 Task: Look for space in Jorhāt, India from 9th June, 2023 to 16th June, 2023 for 2 adults in price range Rs.8000 to Rs.16000. Place can be entire place with 2 bedrooms having 2 beds and 1 bathroom. Property type can be house, flat, guest house. Booking option can be shelf check-in. Required host language is English.
Action: Mouse moved to (418, 102)
Screenshot: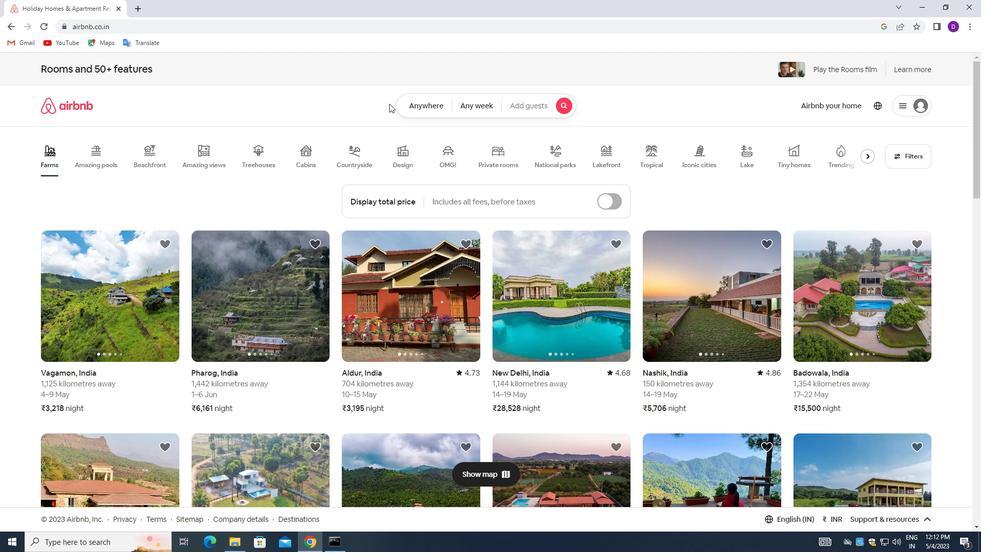 
Action: Mouse pressed left at (418, 102)
Screenshot: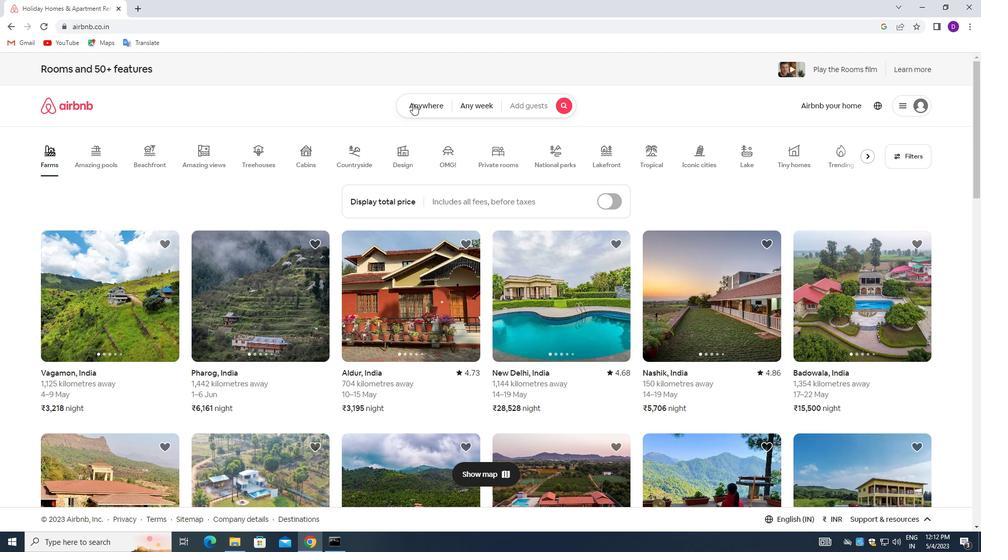 
Action: Mouse moved to (334, 147)
Screenshot: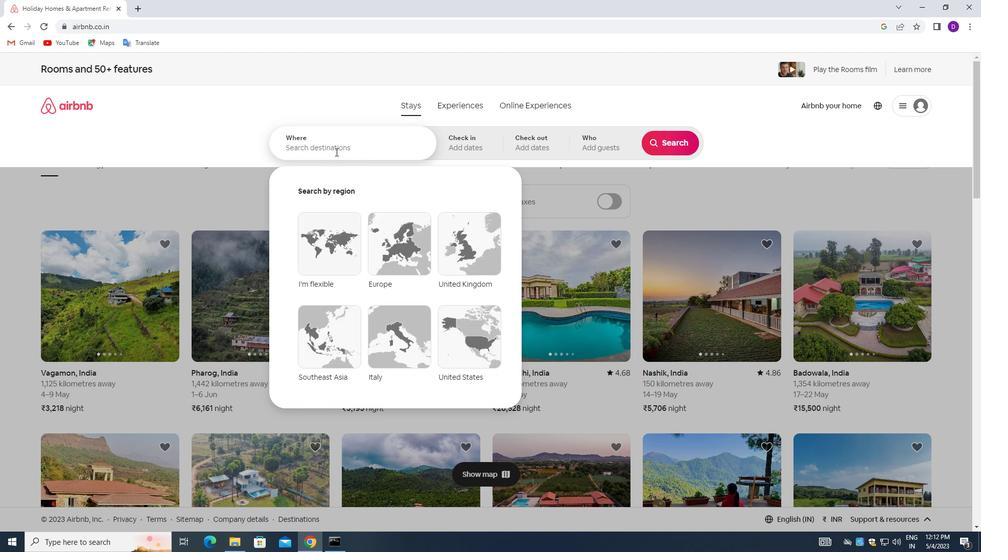
Action: Mouse pressed left at (334, 147)
Screenshot: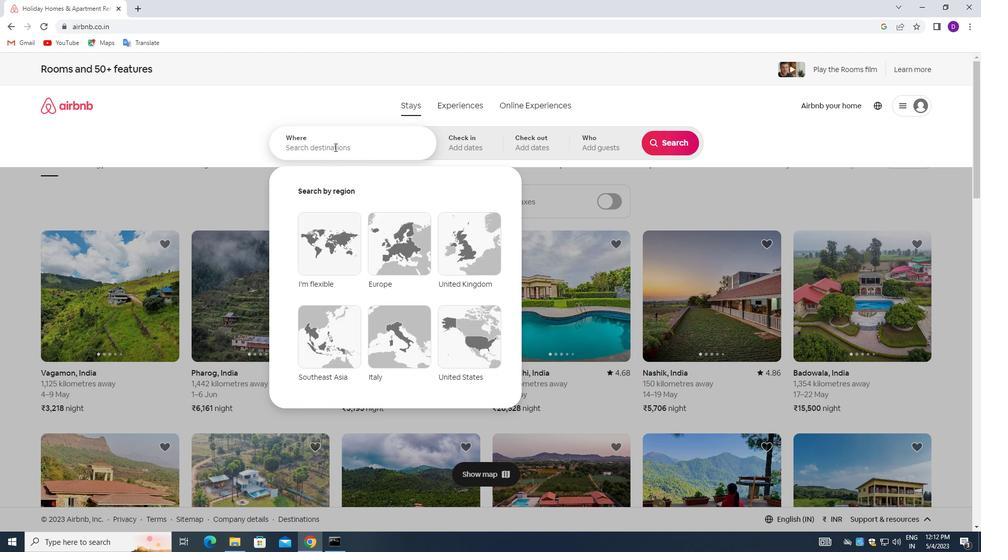 
Action: Mouse moved to (127, 109)
Screenshot: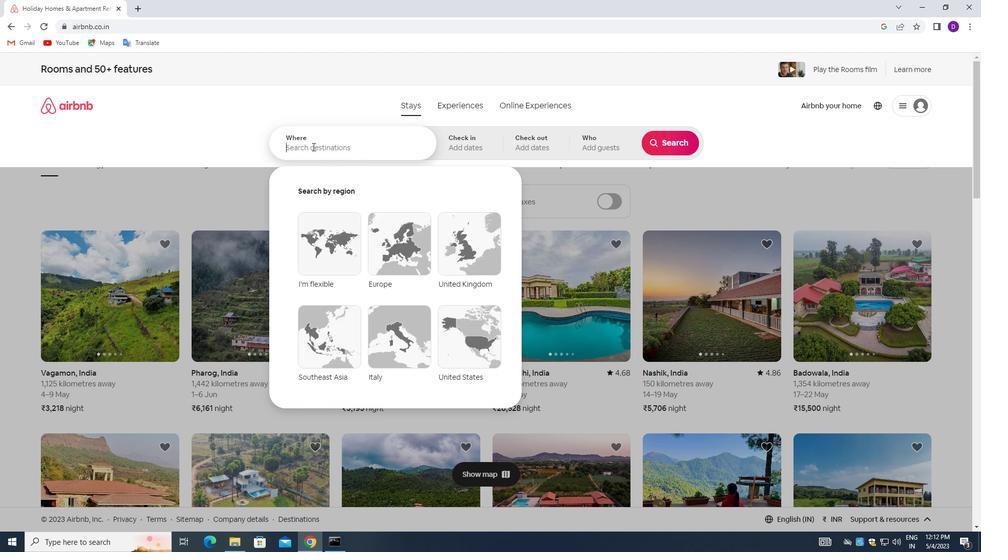 
Action: Key pressed <Key.shift>JORHAT,<Key.space><Key.shift>INDIA<Key.enter>
Screenshot: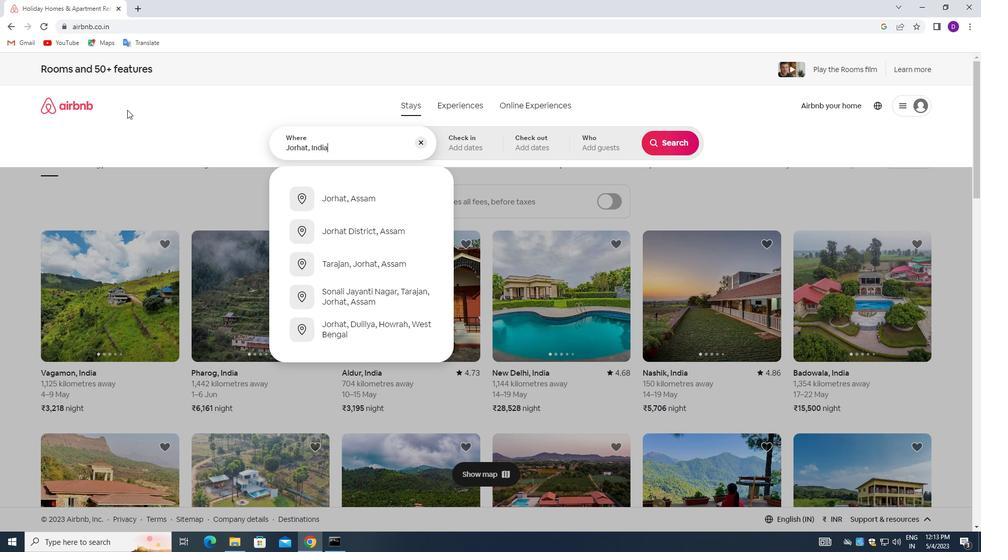 
Action: Mouse moved to (637, 289)
Screenshot: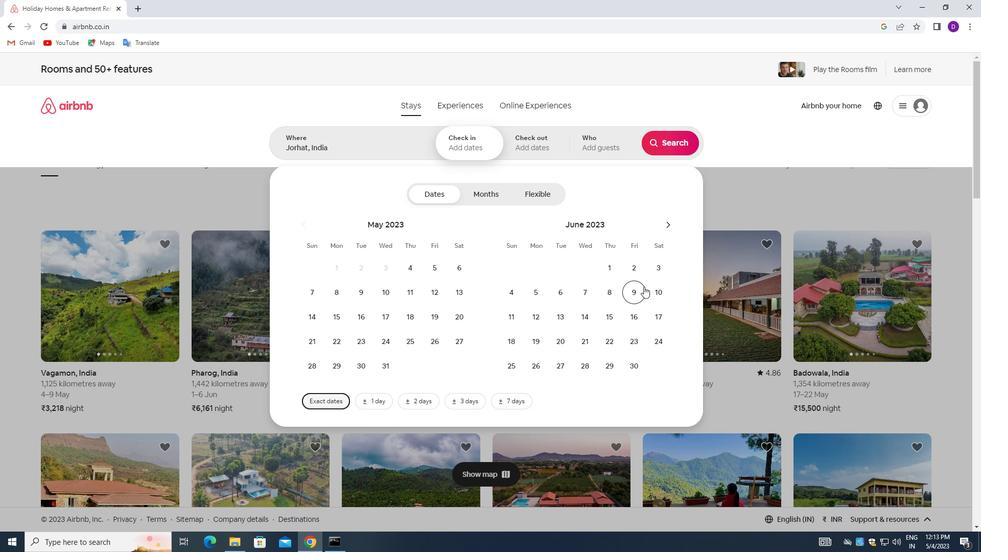
Action: Mouse pressed left at (637, 289)
Screenshot: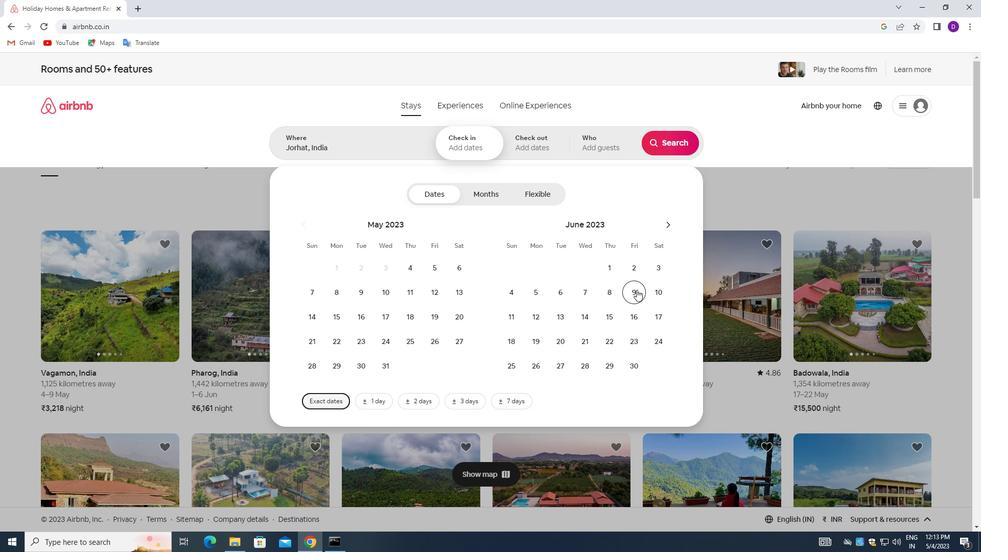 
Action: Mouse moved to (635, 316)
Screenshot: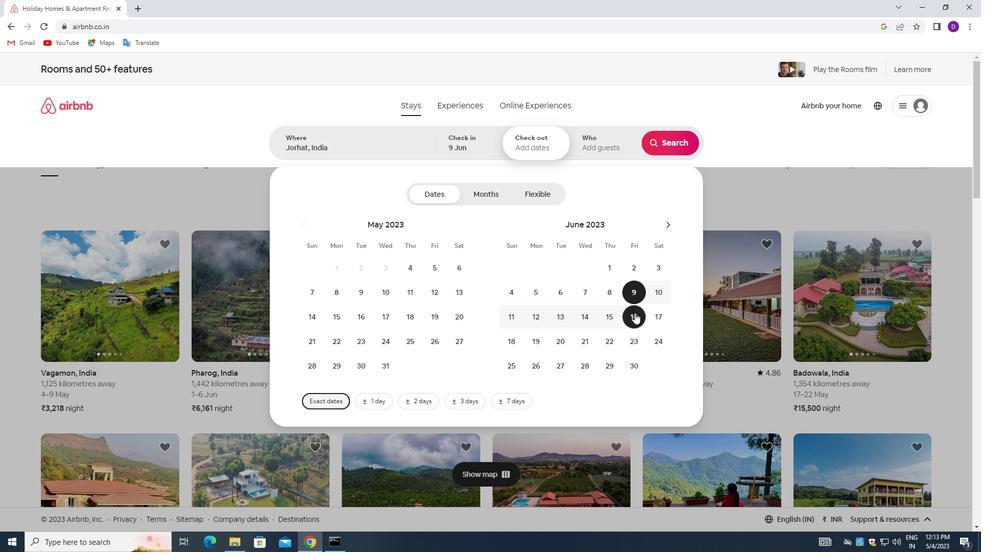 
Action: Mouse pressed left at (635, 316)
Screenshot: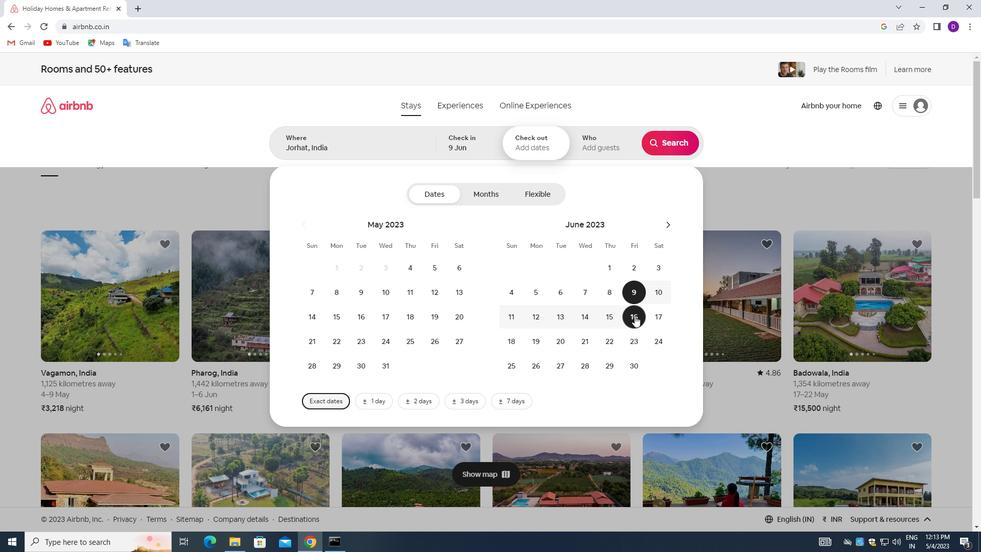 
Action: Mouse moved to (601, 146)
Screenshot: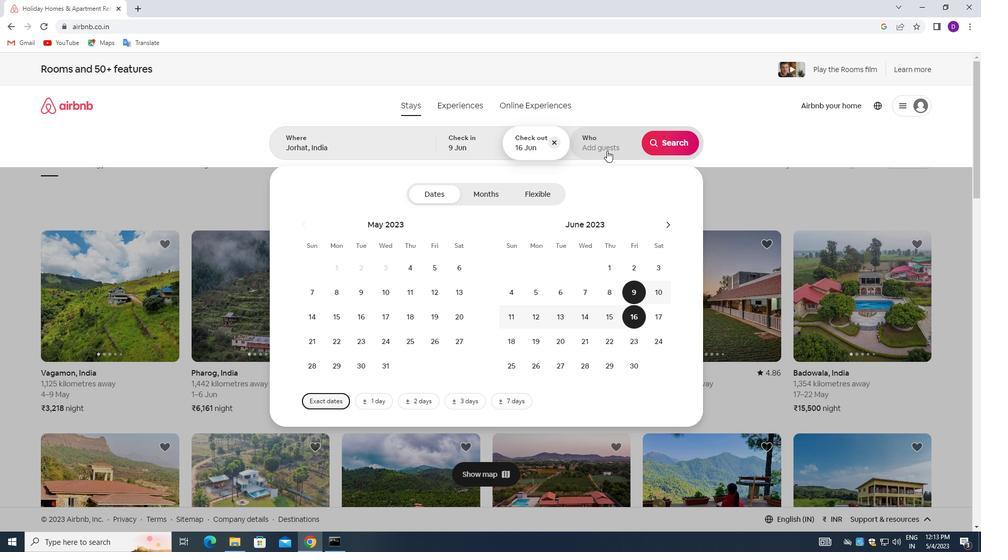 
Action: Mouse pressed left at (601, 146)
Screenshot: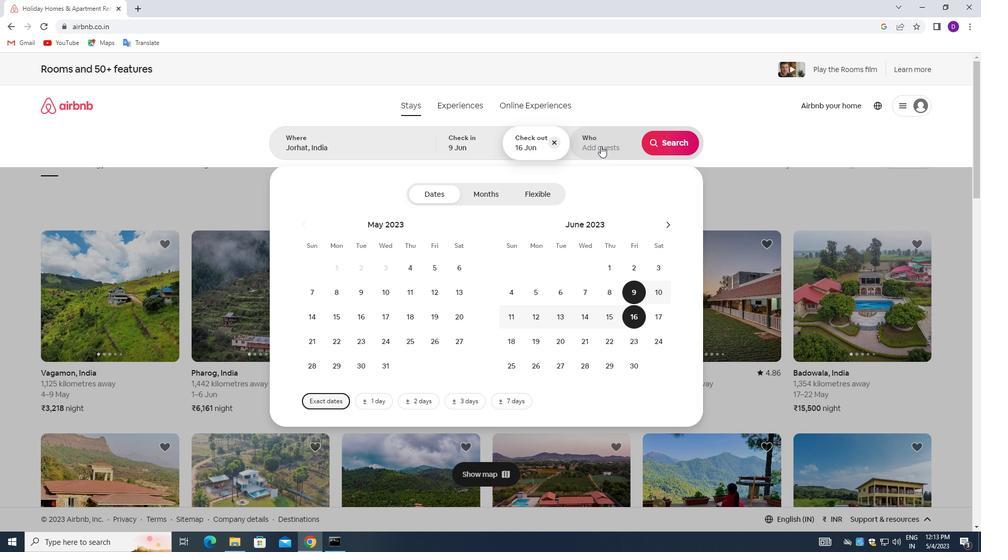 
Action: Mouse moved to (673, 195)
Screenshot: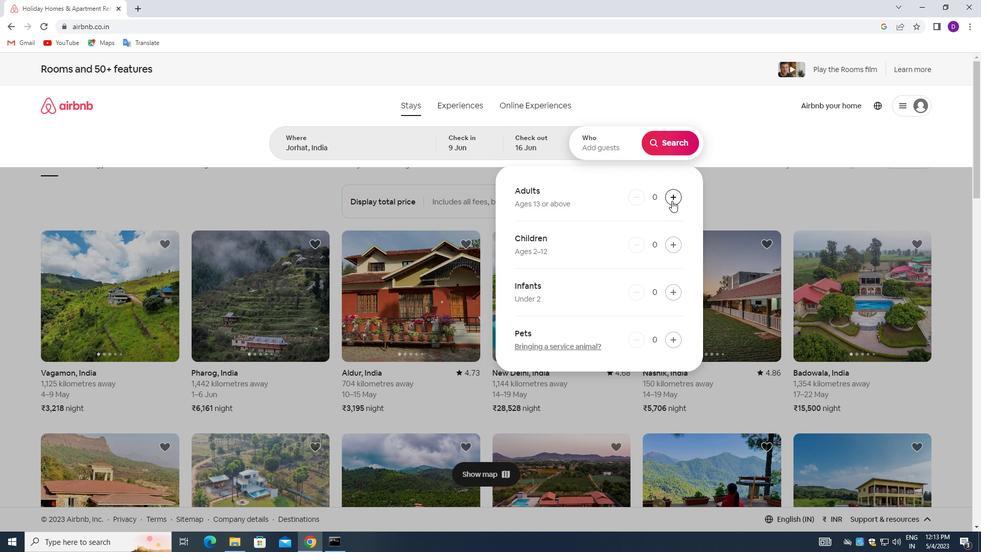 
Action: Mouse pressed left at (673, 195)
Screenshot: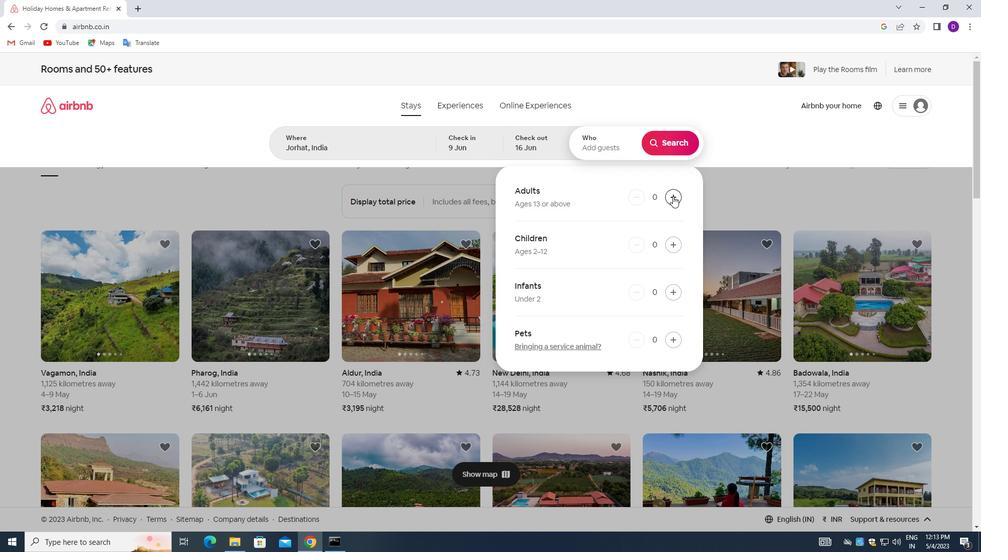 
Action: Mouse pressed left at (673, 195)
Screenshot: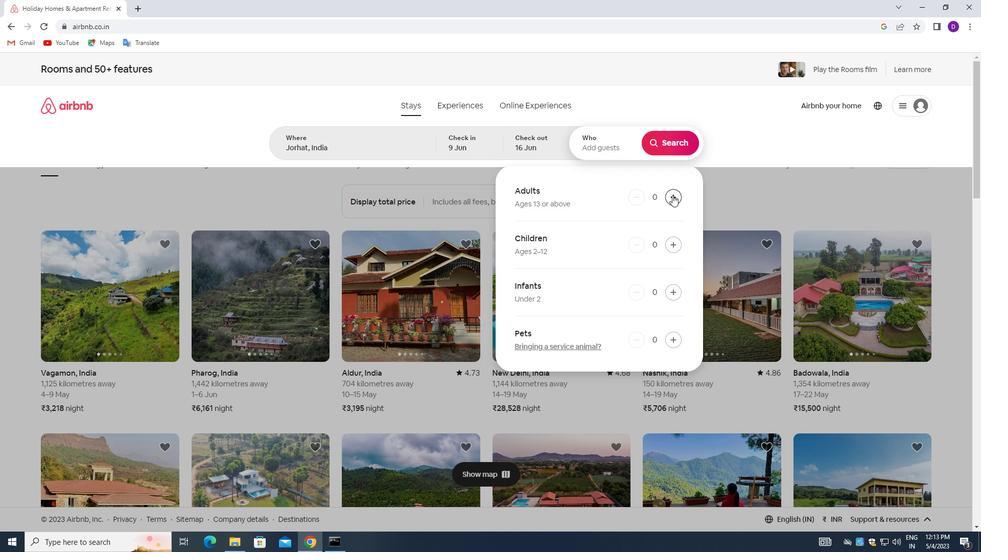 
Action: Mouse moved to (672, 143)
Screenshot: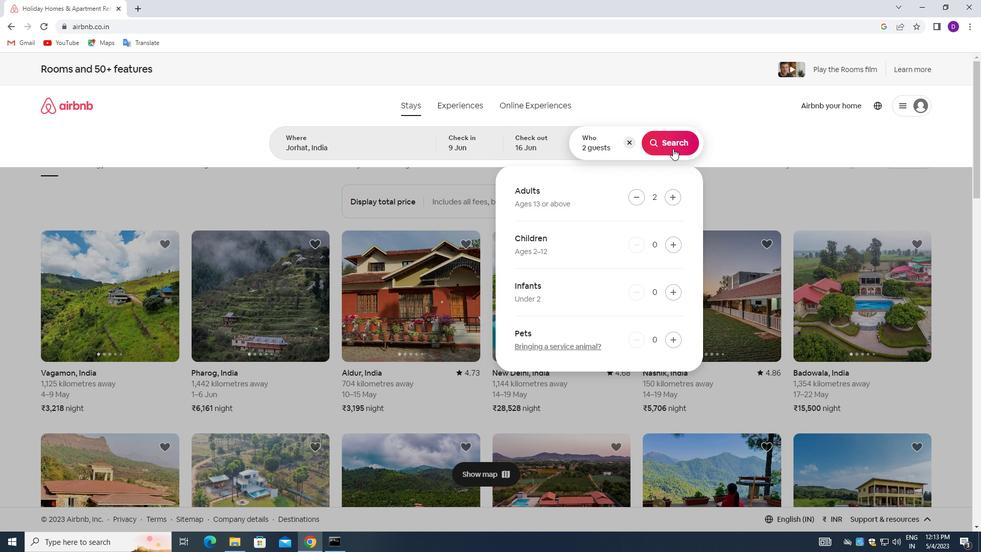
Action: Mouse pressed left at (672, 143)
Screenshot: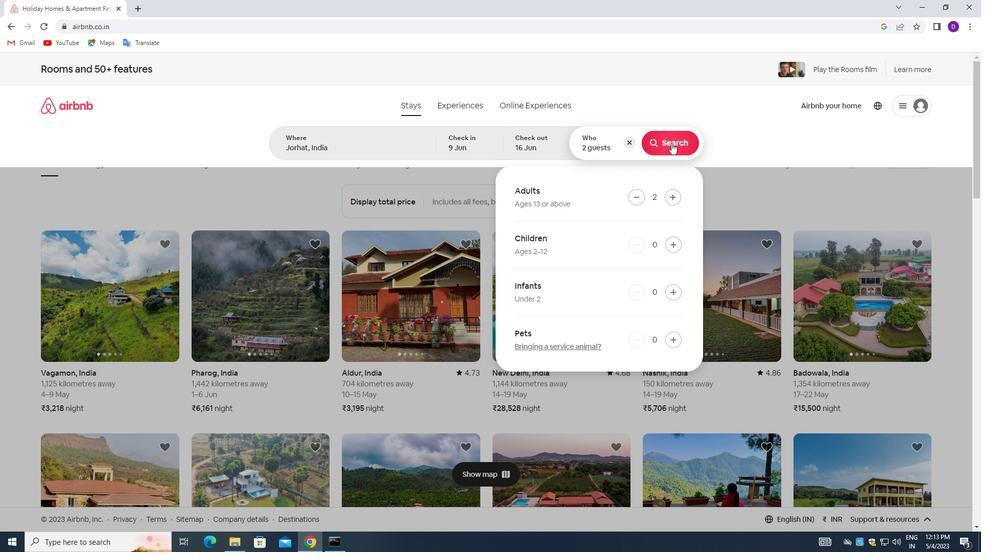 
Action: Mouse moved to (921, 113)
Screenshot: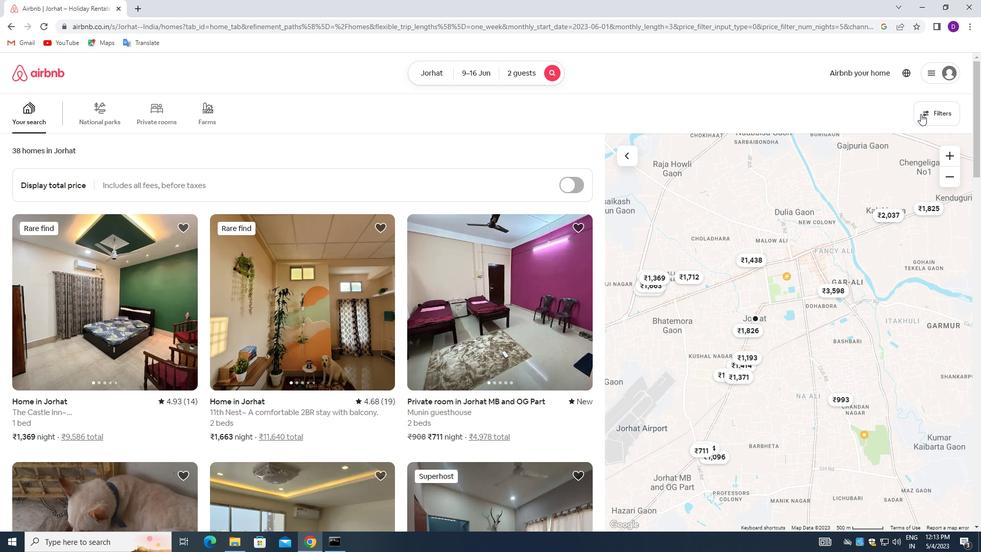 
Action: Mouse pressed left at (921, 113)
Screenshot: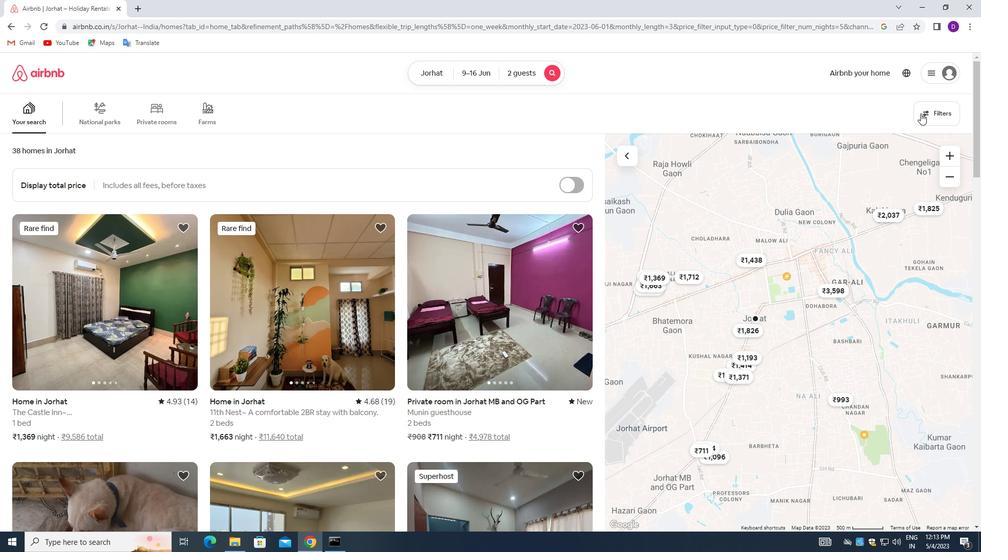 
Action: Mouse moved to (366, 245)
Screenshot: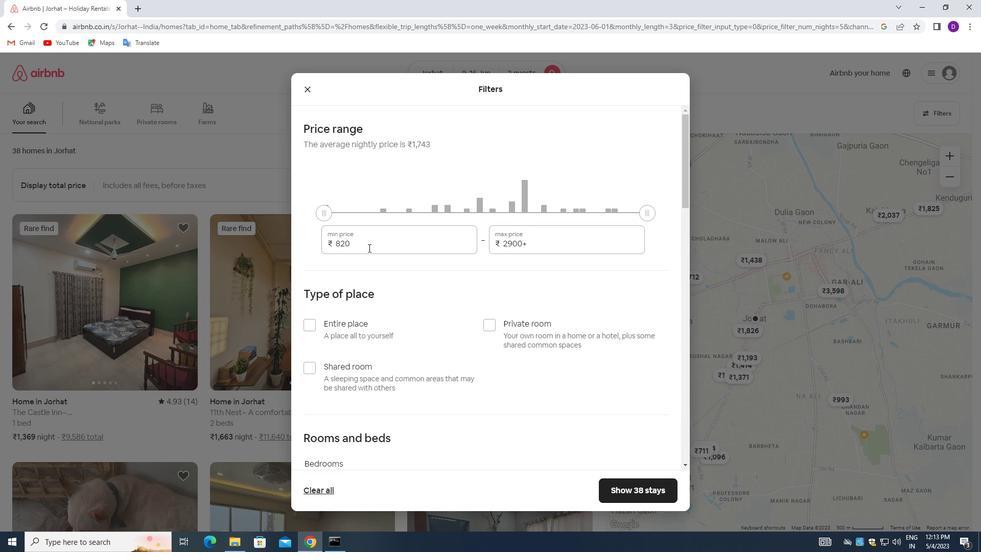 
Action: Mouse pressed left at (366, 245)
Screenshot: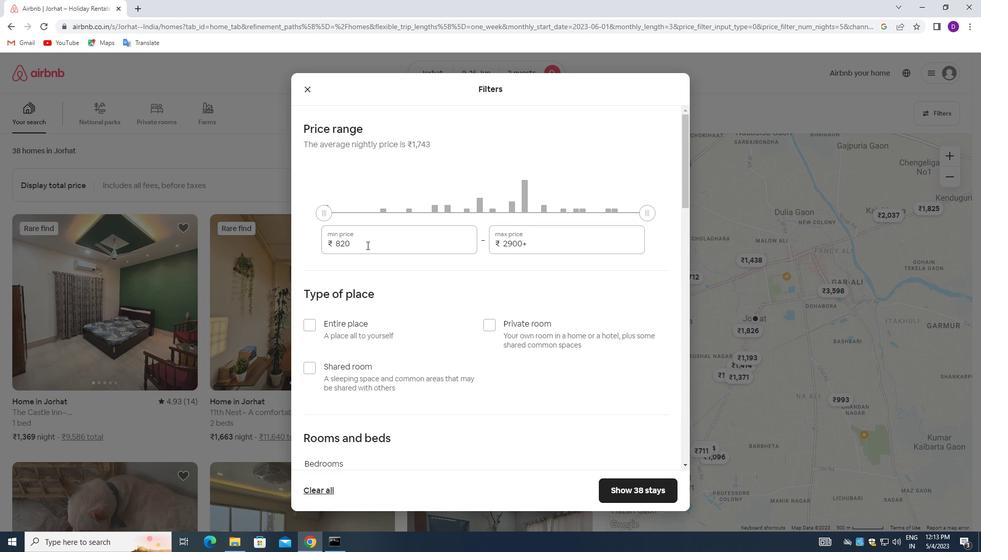 
Action: Mouse moved to (366, 245)
Screenshot: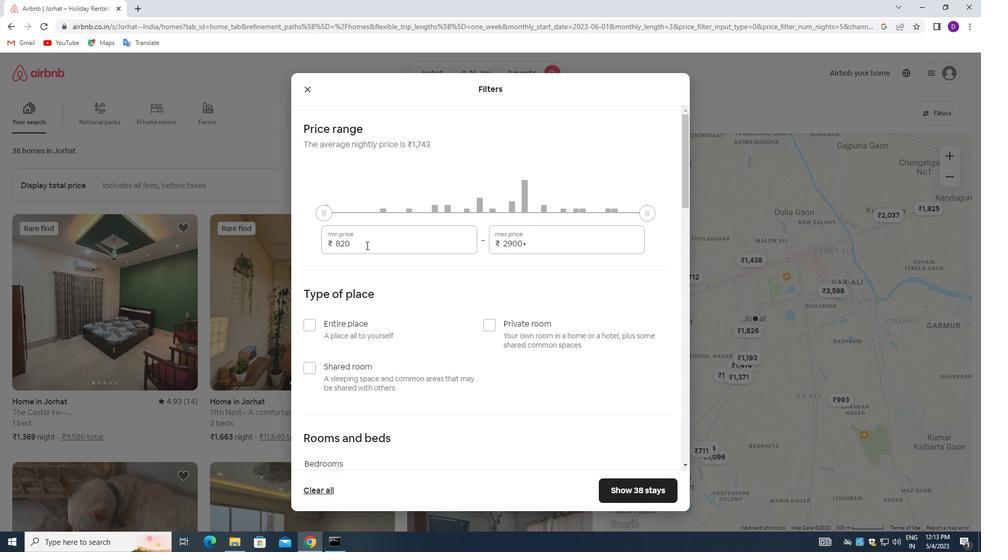 
Action: Mouse pressed left at (366, 245)
Screenshot: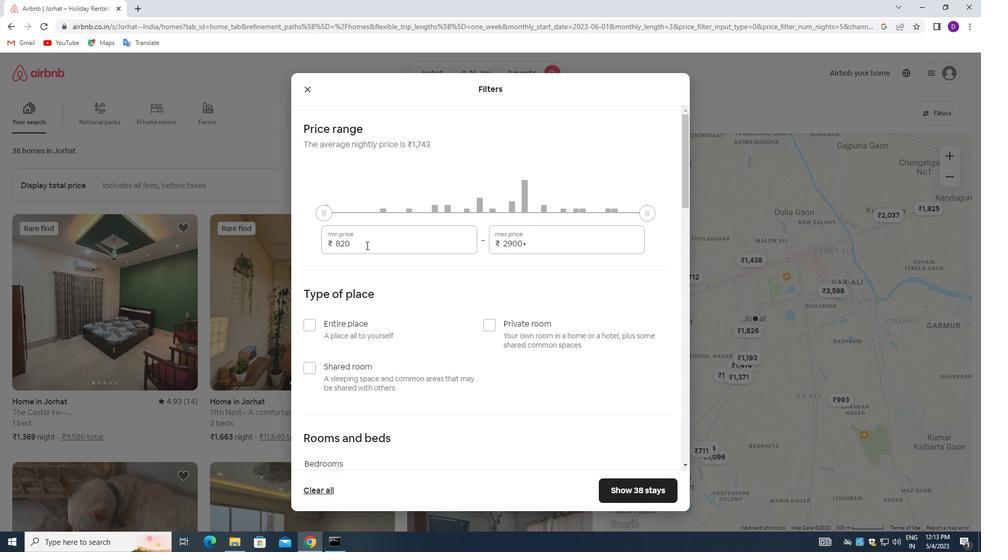 
Action: Key pressed 8000<Key.tab>16000
Screenshot: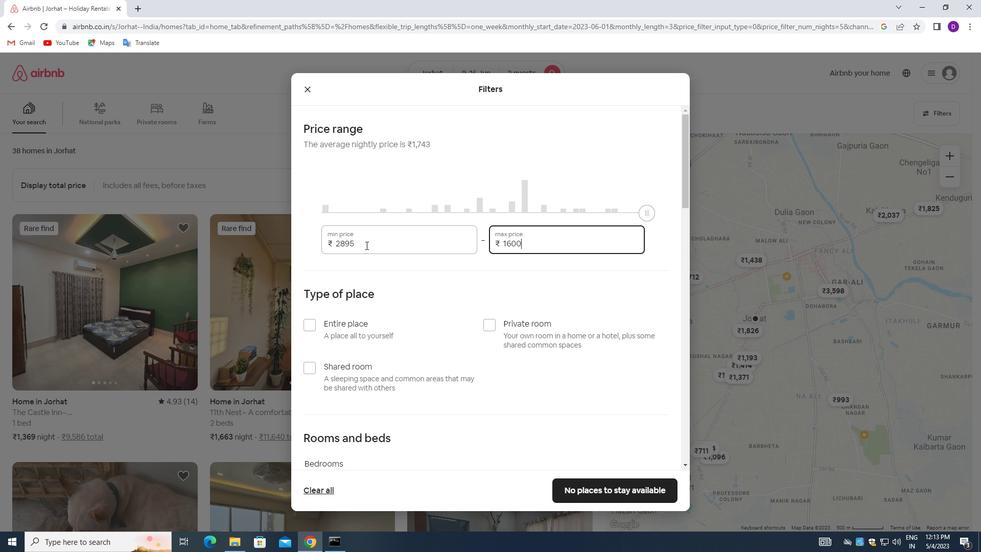 
Action: Mouse moved to (548, 385)
Screenshot: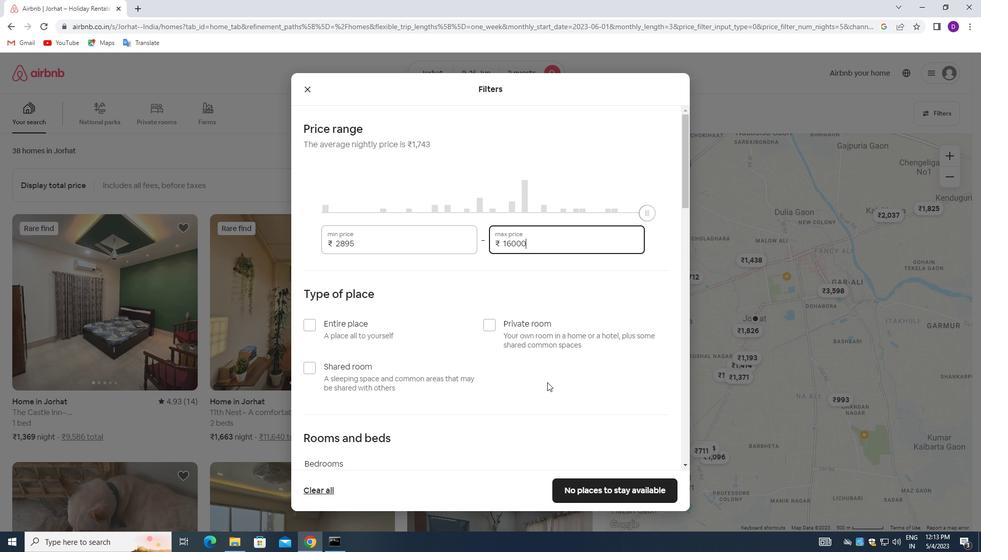 
Action: Mouse scrolled (548, 385) with delta (0, 0)
Screenshot: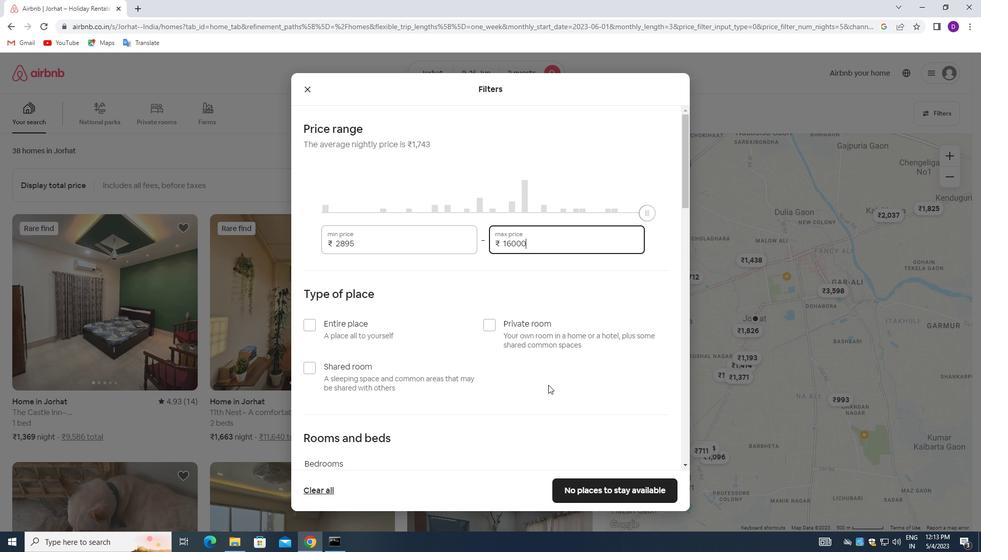 
Action: Mouse moved to (543, 386)
Screenshot: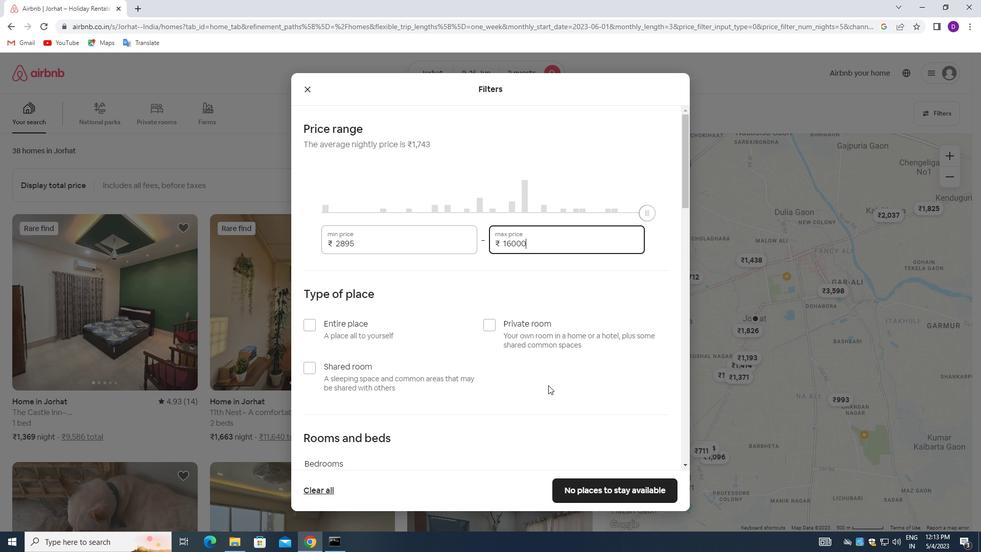 
Action: Mouse scrolled (543, 385) with delta (0, 0)
Screenshot: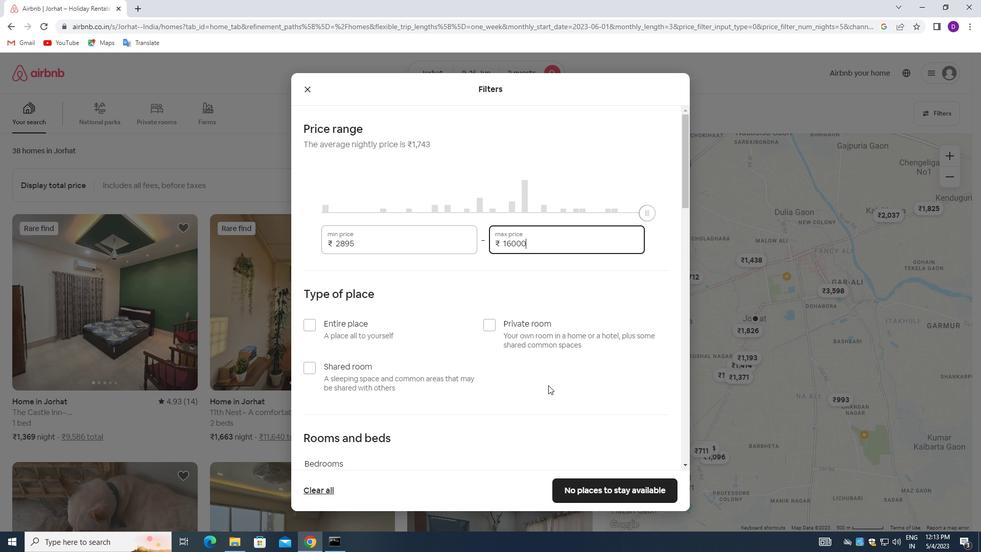 
Action: Mouse moved to (315, 226)
Screenshot: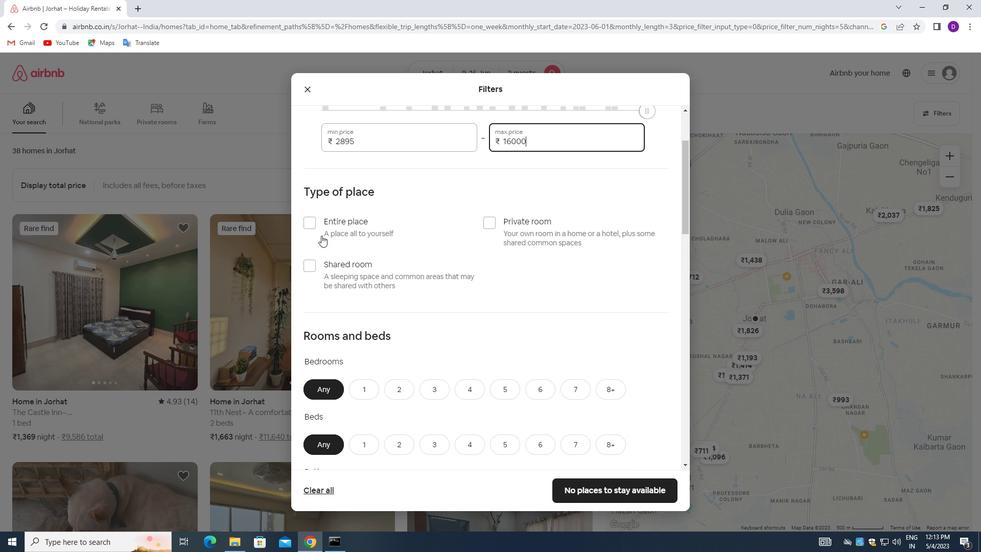 
Action: Mouse pressed left at (315, 226)
Screenshot: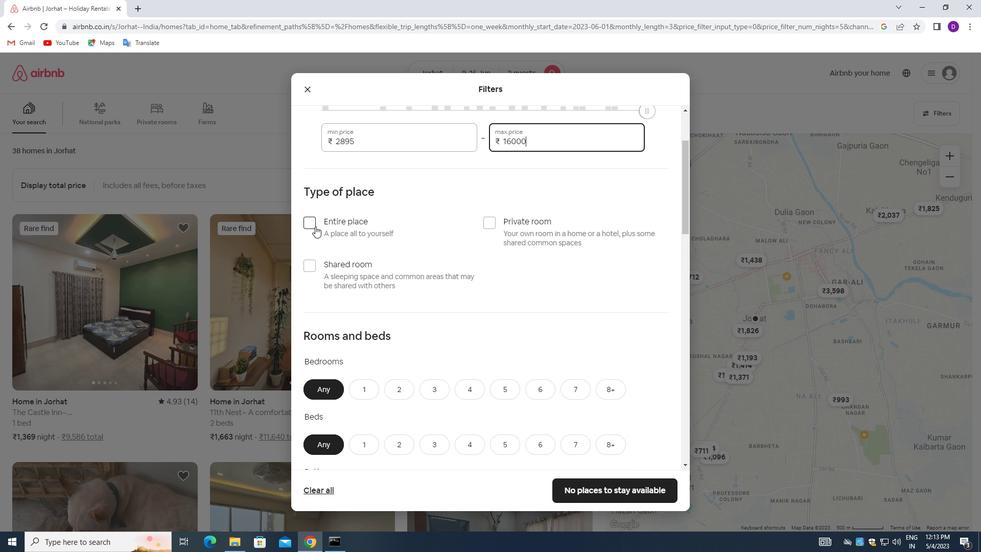 
Action: Mouse moved to (450, 273)
Screenshot: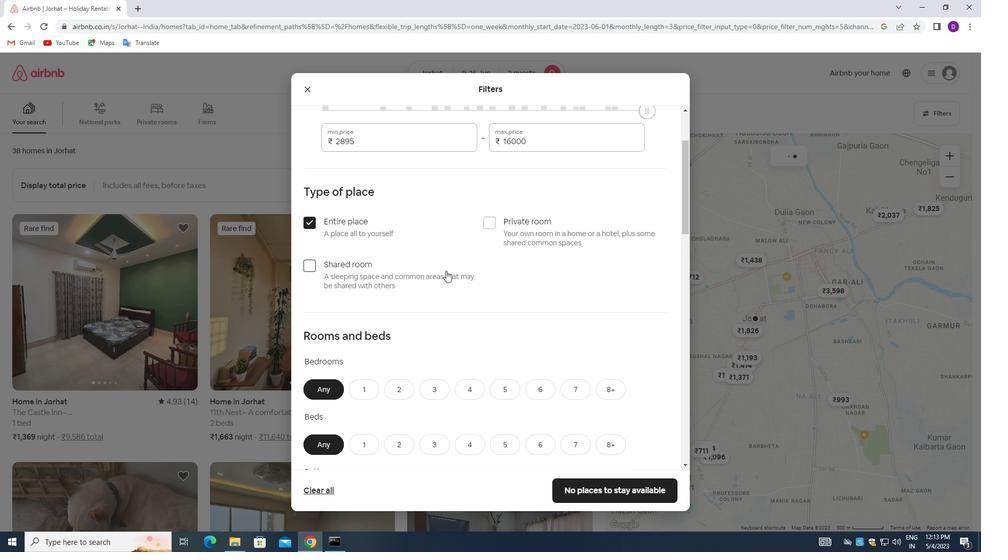 
Action: Mouse scrolled (450, 272) with delta (0, 0)
Screenshot: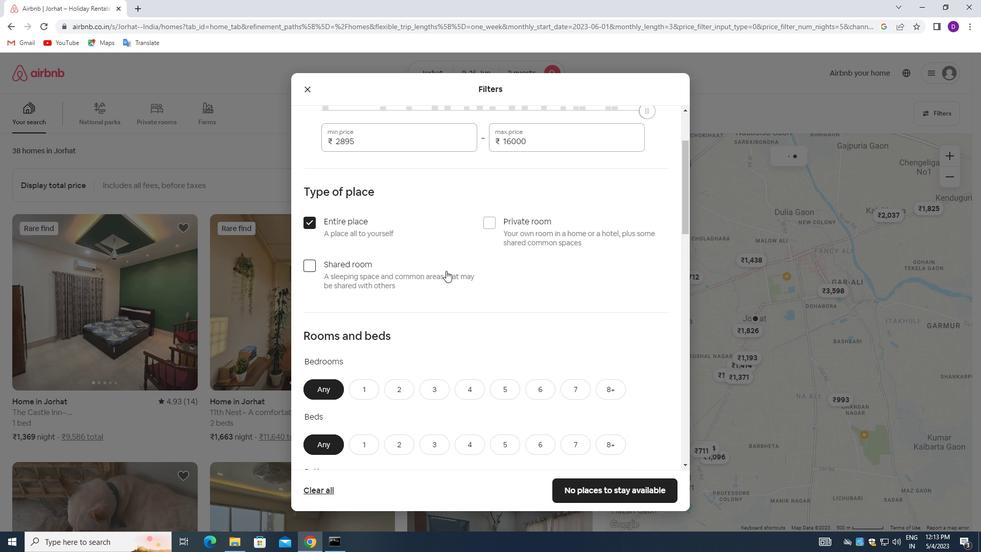
Action: Mouse moved to (450, 274)
Screenshot: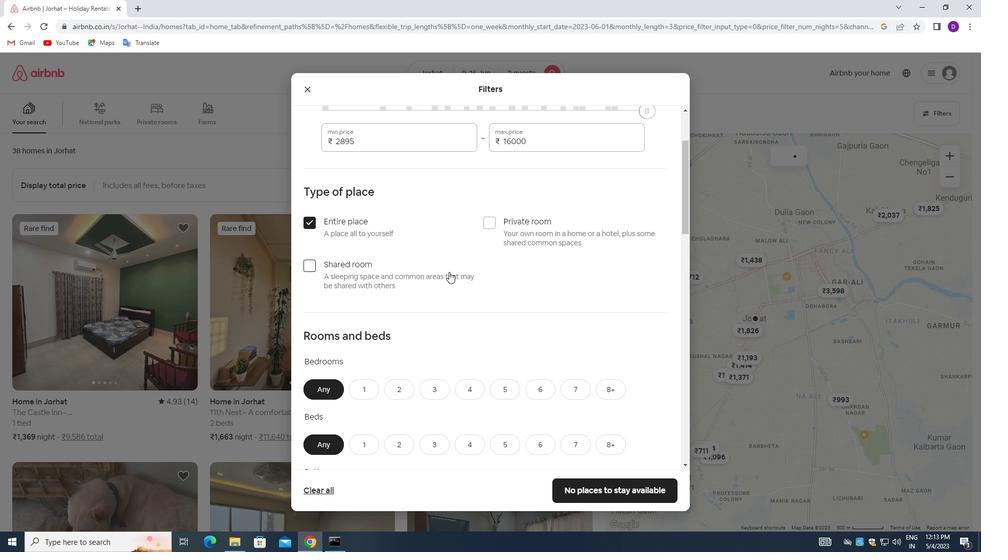 
Action: Mouse scrolled (450, 273) with delta (0, 0)
Screenshot: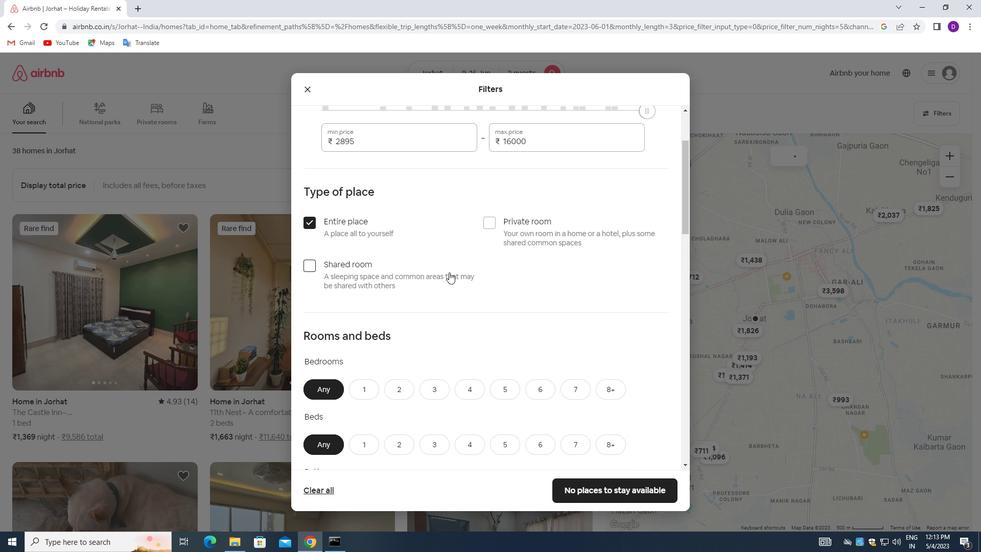 
Action: Mouse moved to (450, 274)
Screenshot: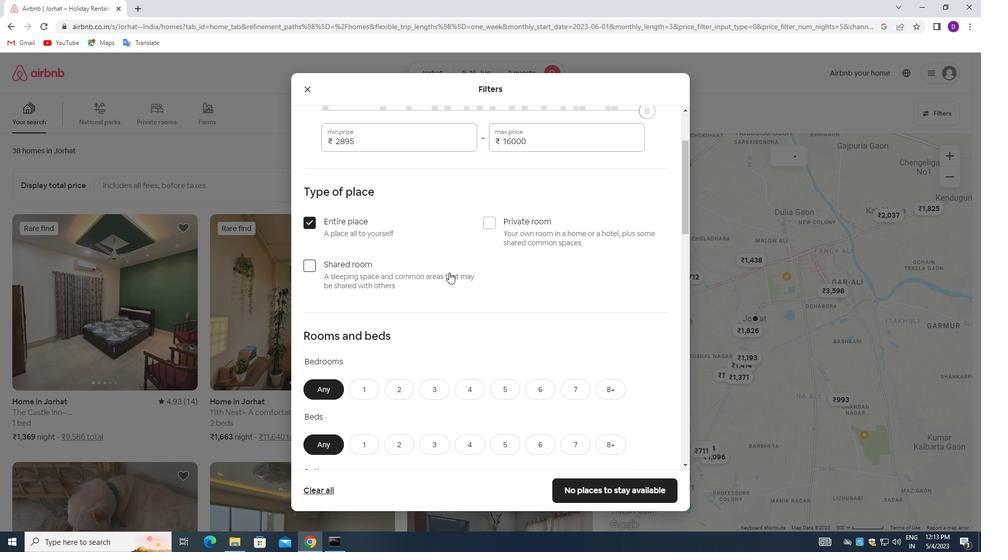 
Action: Mouse scrolled (450, 274) with delta (0, 0)
Screenshot: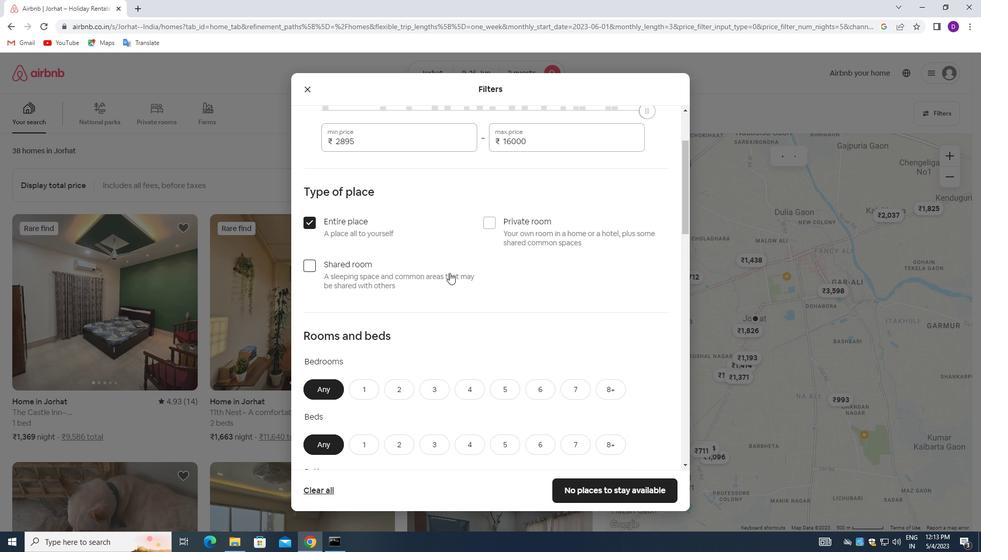 
Action: Mouse moved to (393, 240)
Screenshot: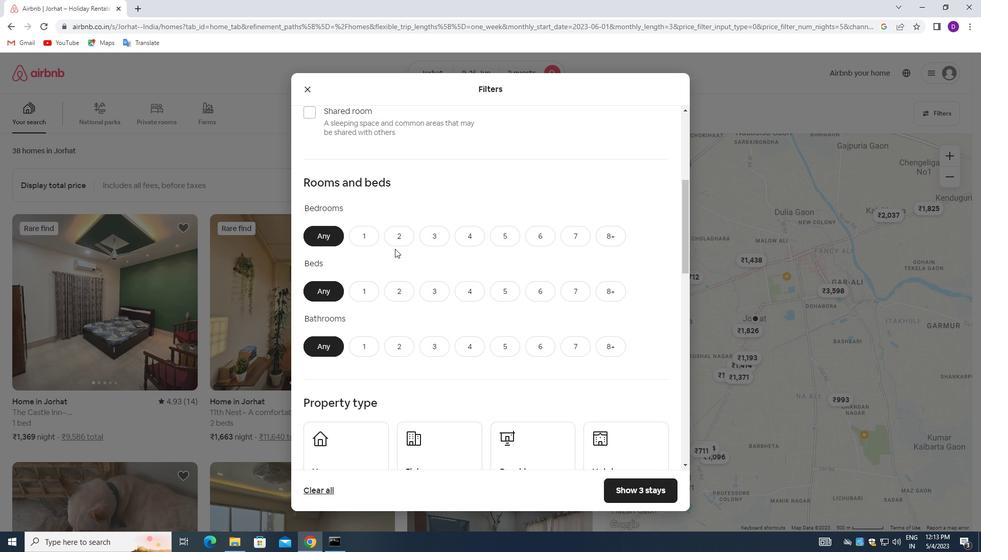 
Action: Mouse pressed left at (393, 240)
Screenshot: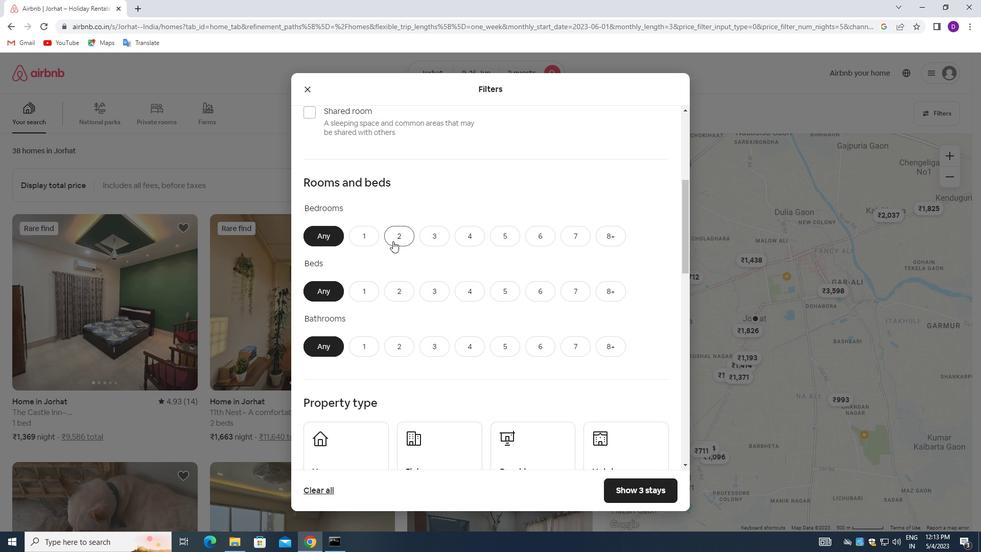 
Action: Mouse moved to (400, 289)
Screenshot: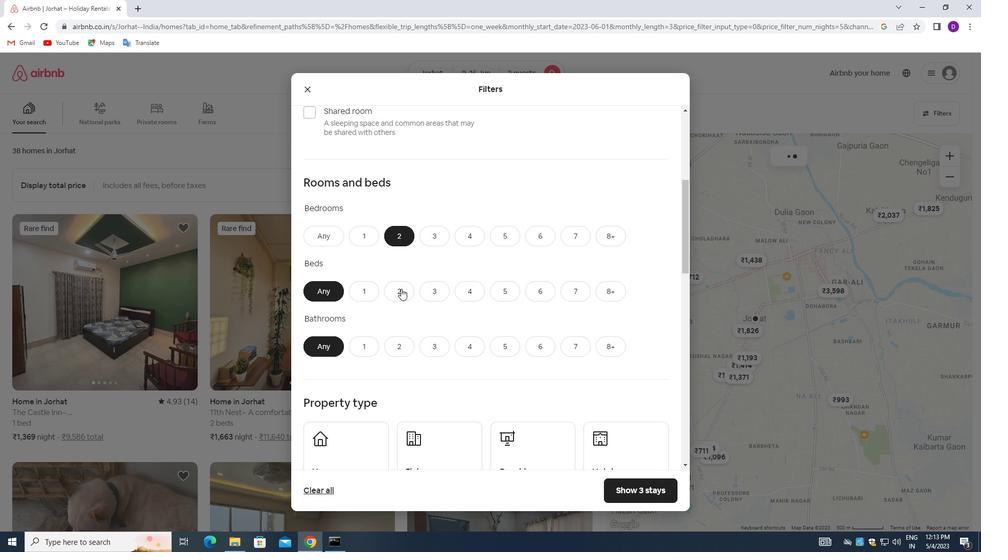 
Action: Mouse pressed left at (400, 289)
Screenshot: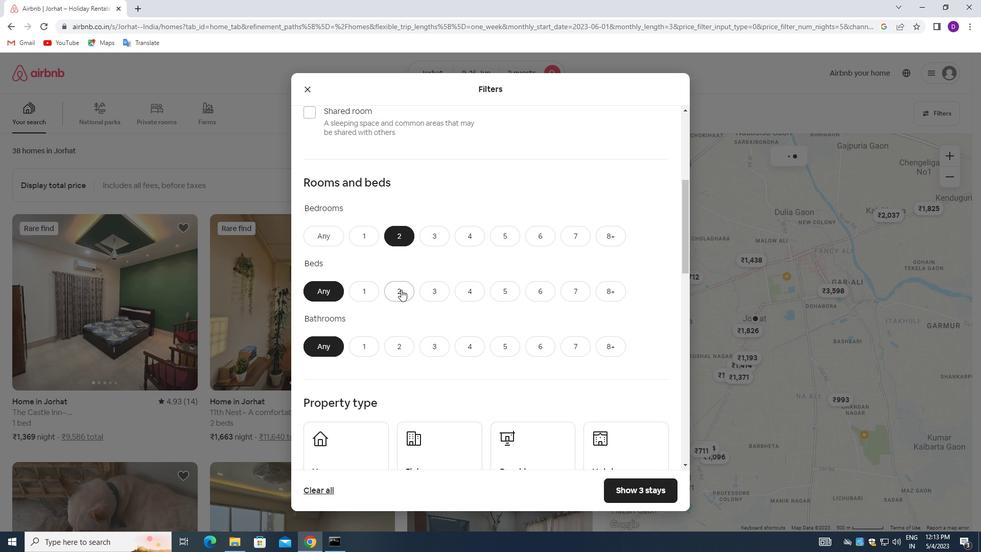 
Action: Mouse moved to (368, 338)
Screenshot: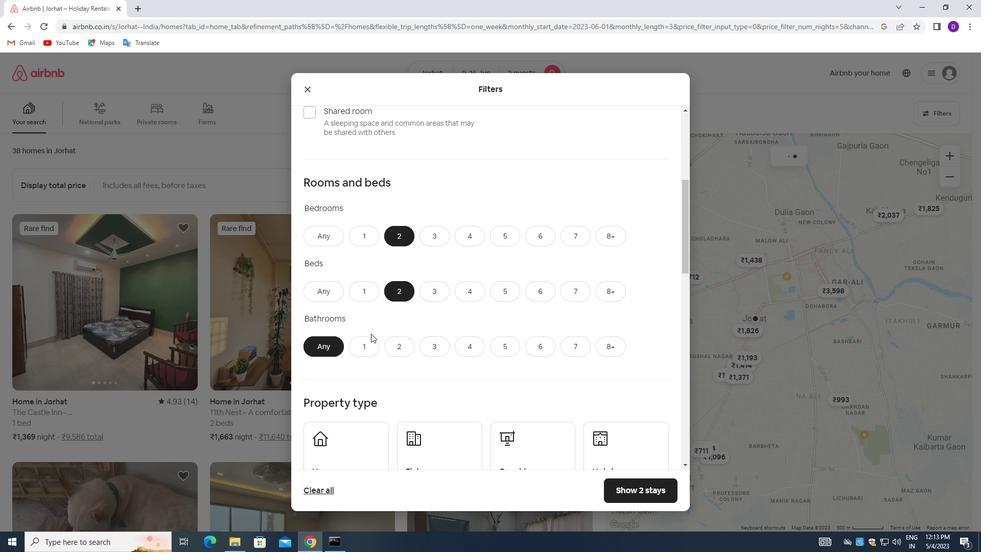 
Action: Mouse pressed left at (368, 338)
Screenshot: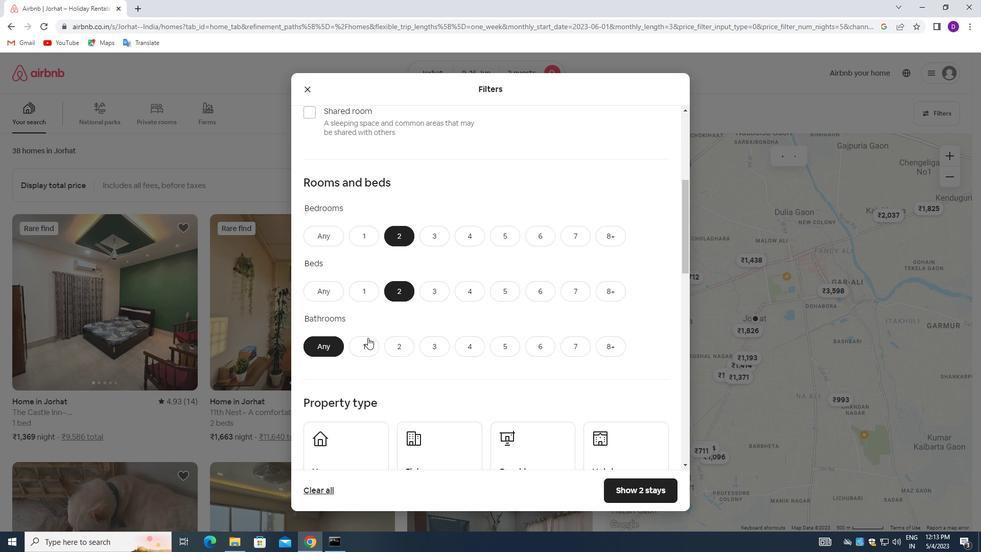 
Action: Mouse moved to (387, 330)
Screenshot: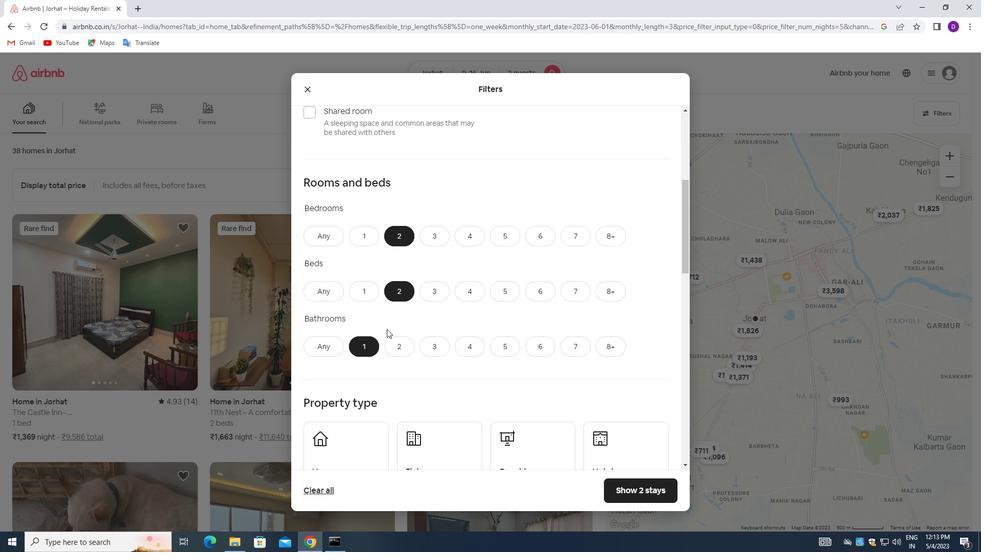 
Action: Mouse scrolled (387, 330) with delta (0, 0)
Screenshot: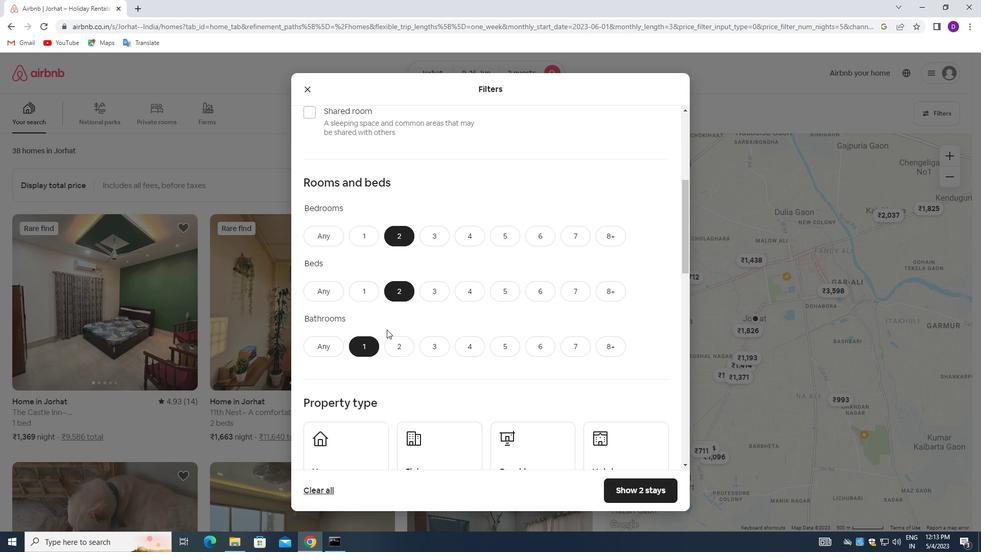 
Action: Mouse moved to (387, 331)
Screenshot: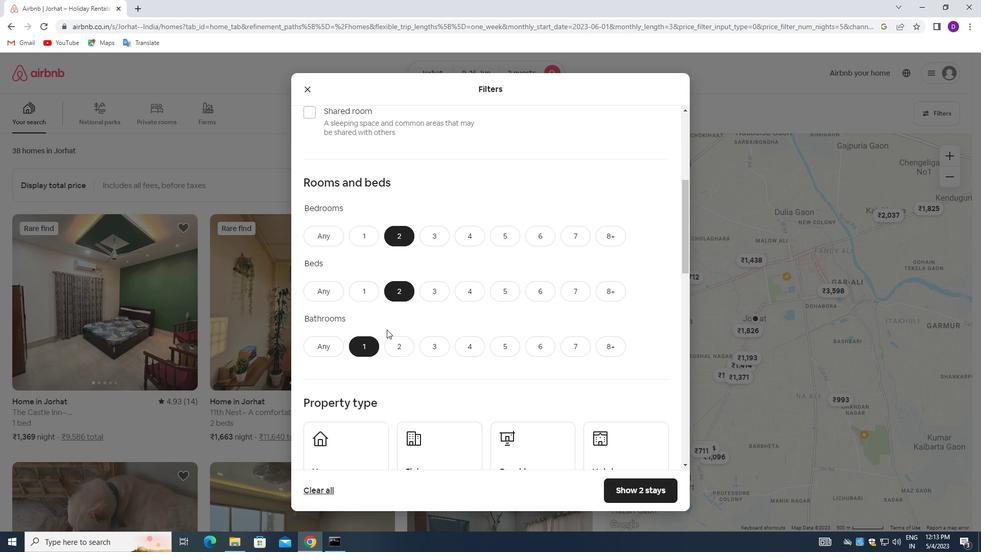 
Action: Mouse scrolled (387, 330) with delta (0, 0)
Screenshot: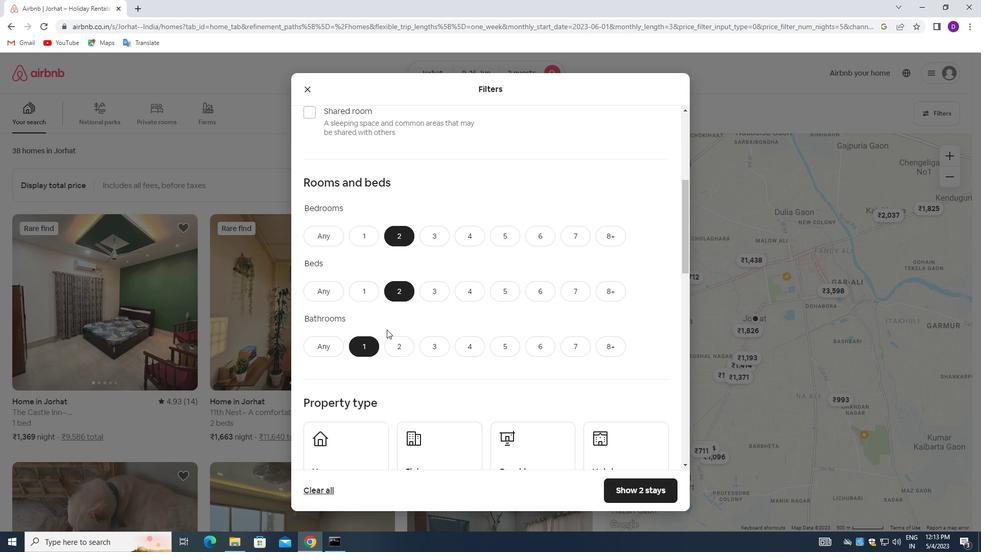 
Action: Mouse scrolled (387, 330) with delta (0, 0)
Screenshot: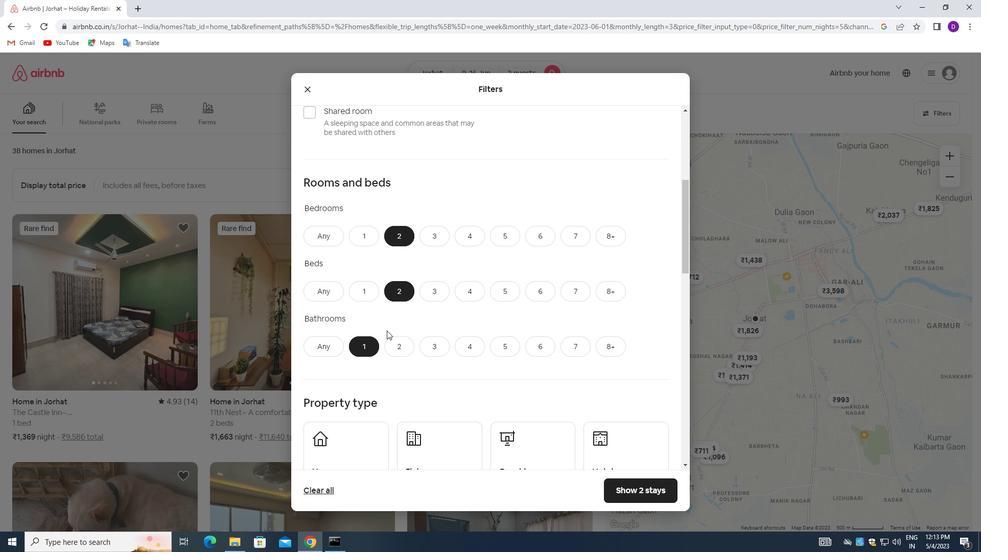 
Action: Mouse moved to (347, 300)
Screenshot: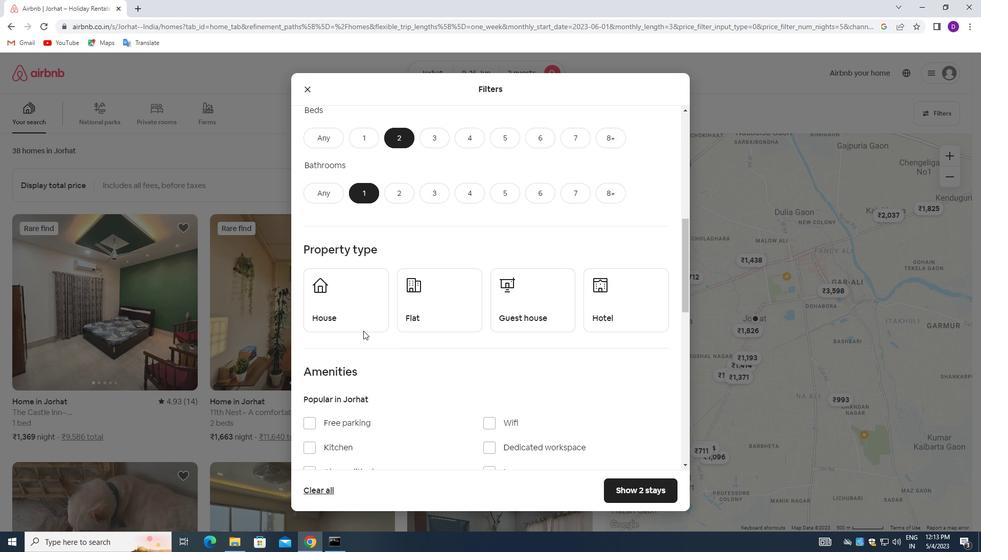 
Action: Mouse pressed left at (347, 300)
Screenshot: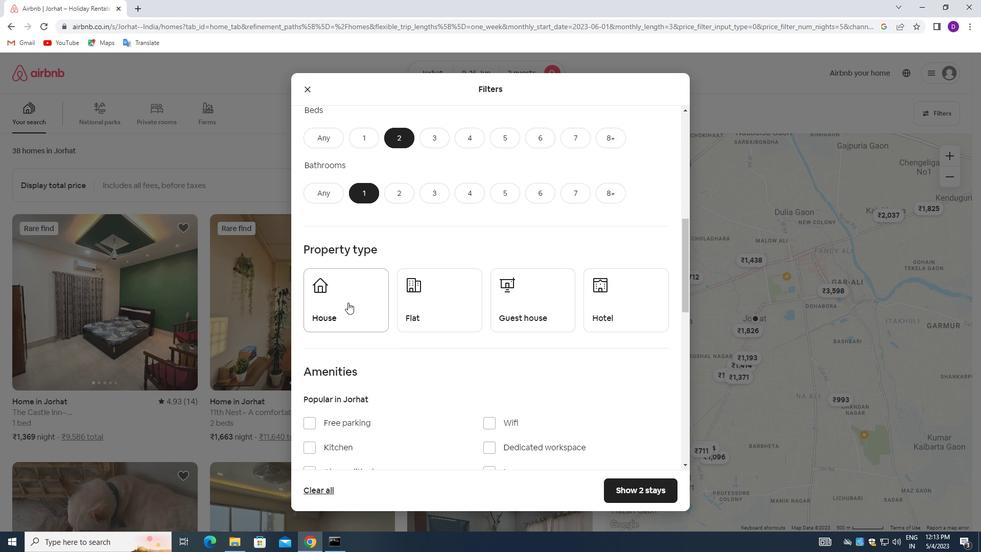 
Action: Mouse moved to (427, 308)
Screenshot: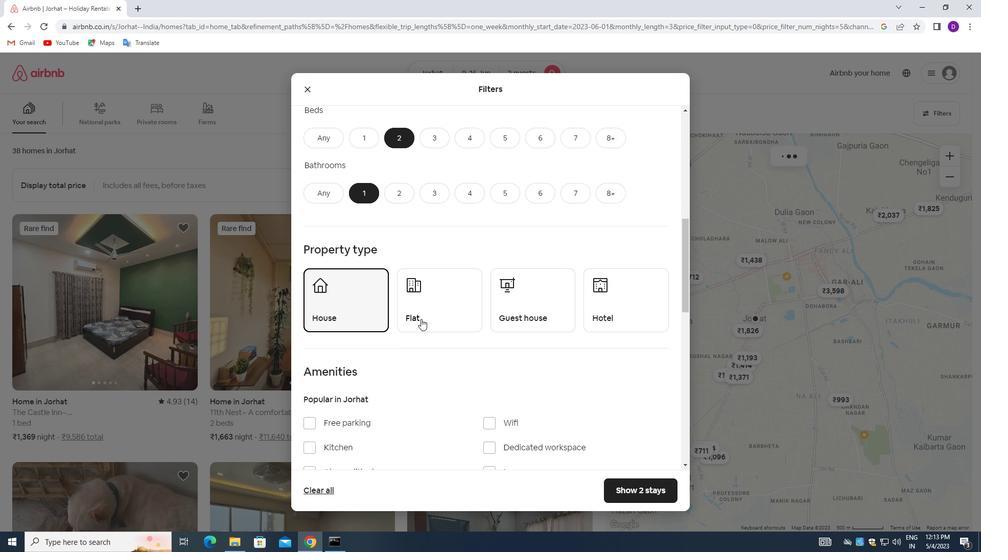 
Action: Mouse pressed left at (427, 308)
Screenshot: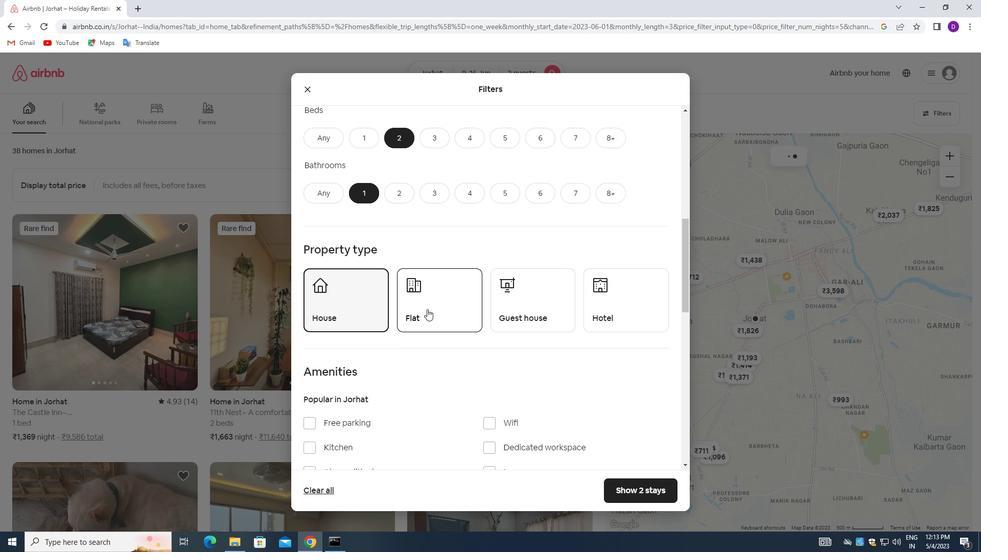 
Action: Mouse pressed left at (427, 308)
Screenshot: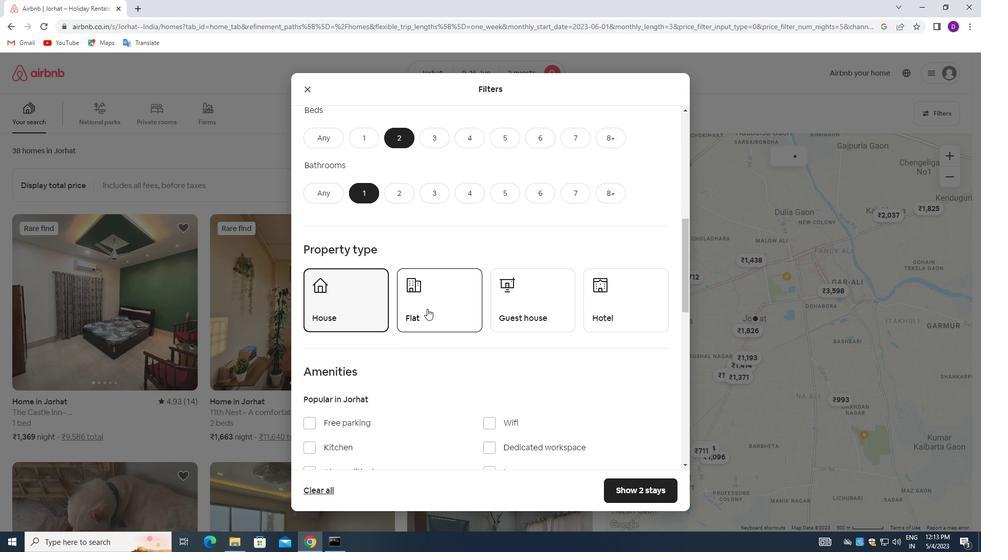 
Action: Mouse moved to (528, 308)
Screenshot: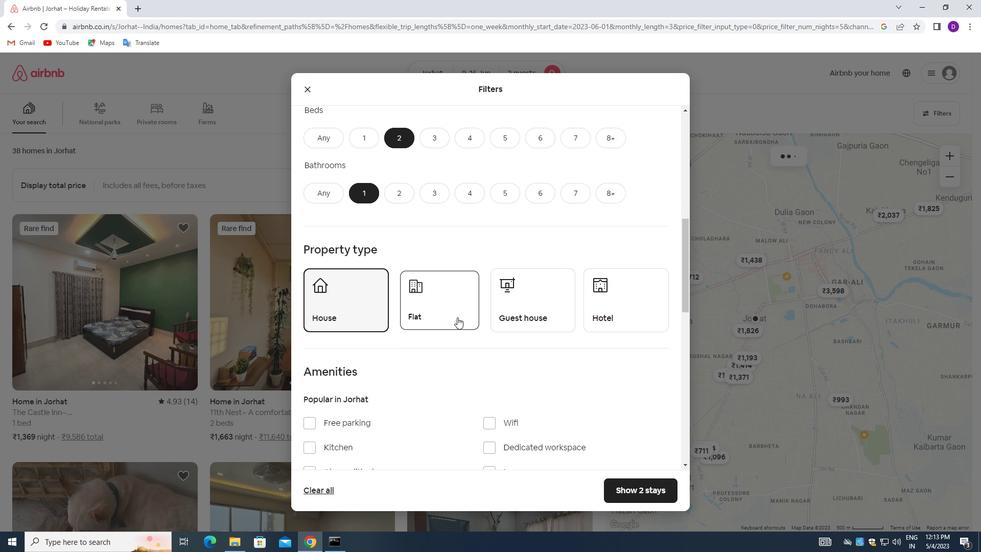 
Action: Mouse pressed left at (528, 308)
Screenshot: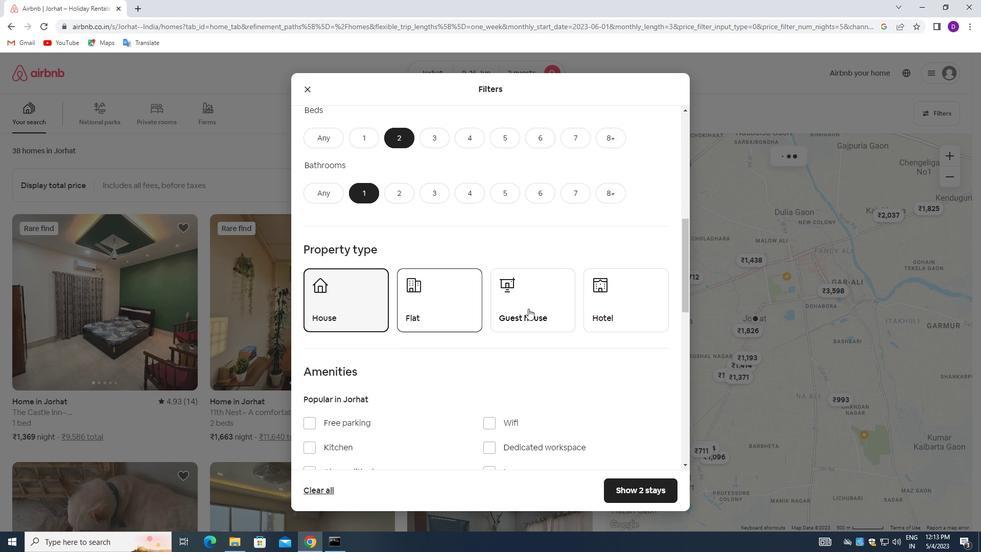 
Action: Mouse moved to (438, 309)
Screenshot: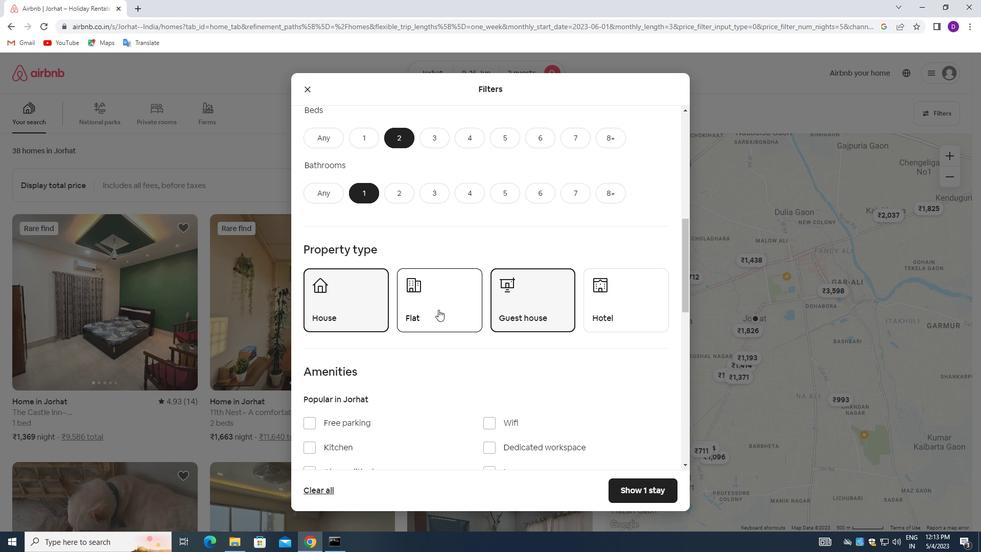 
Action: Mouse pressed left at (438, 309)
Screenshot: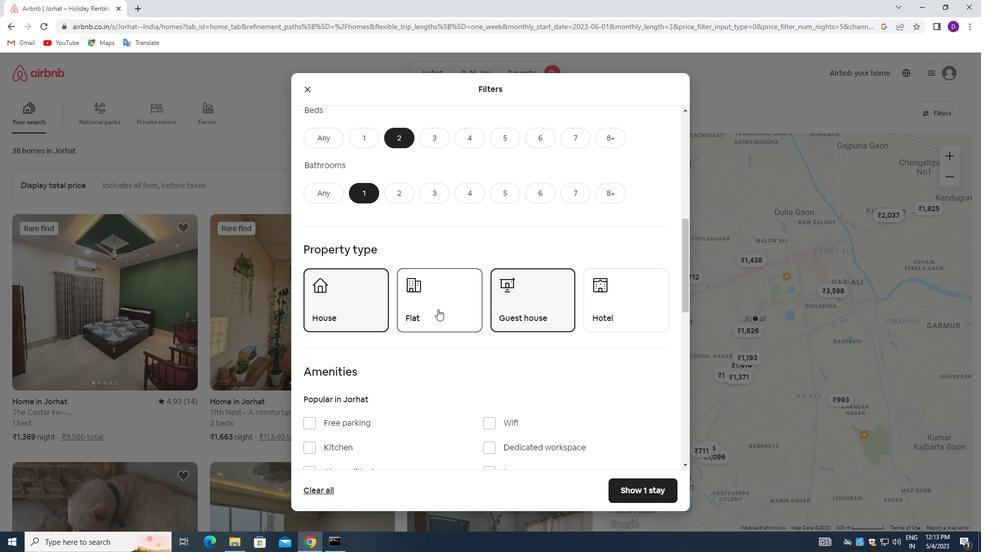 
Action: Mouse moved to (425, 362)
Screenshot: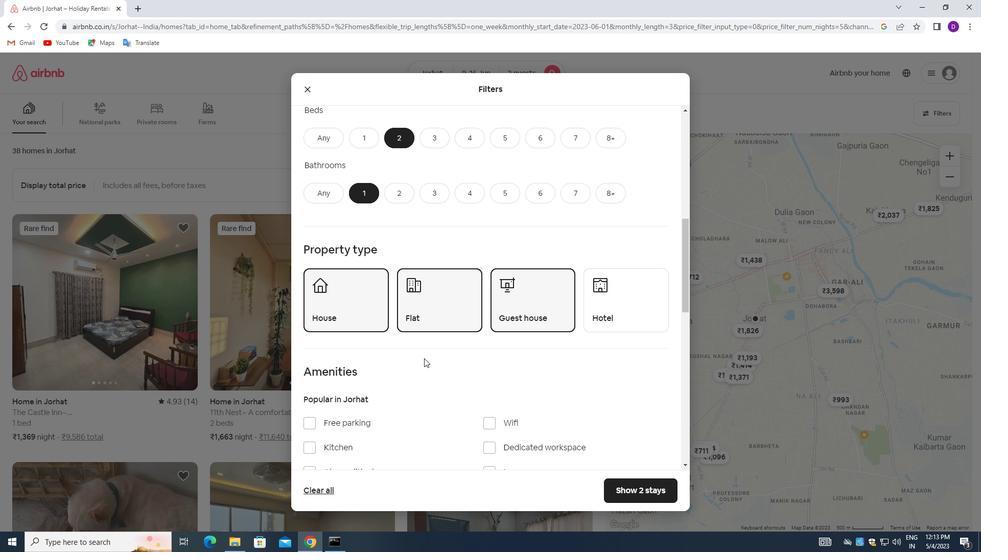 
Action: Mouse scrolled (425, 361) with delta (0, 0)
Screenshot: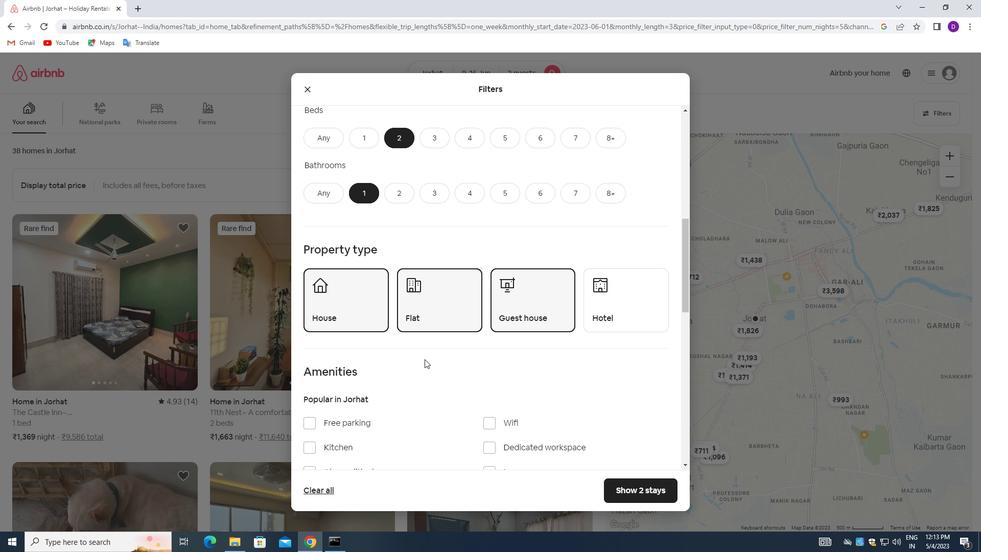 
Action: Mouse moved to (427, 363)
Screenshot: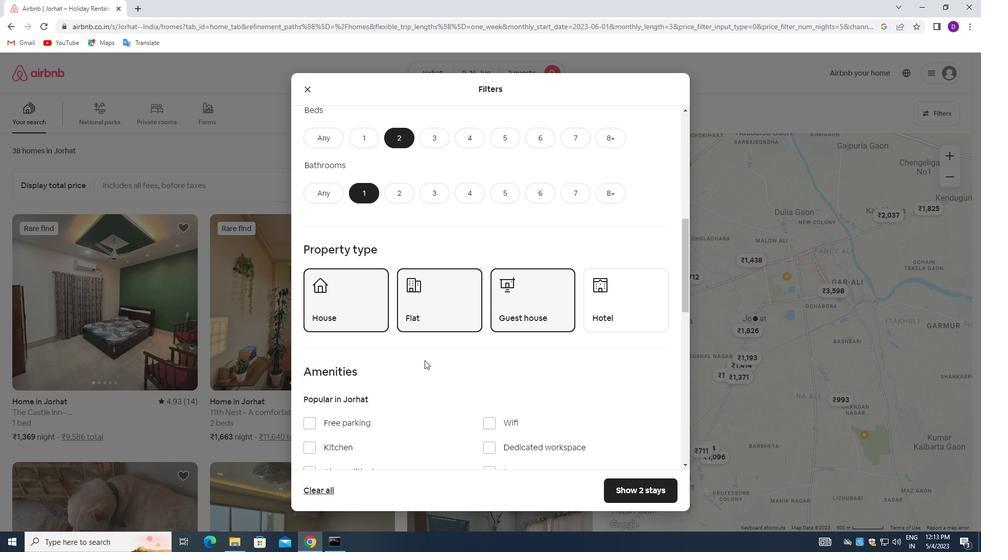 
Action: Mouse scrolled (427, 363) with delta (0, 0)
Screenshot: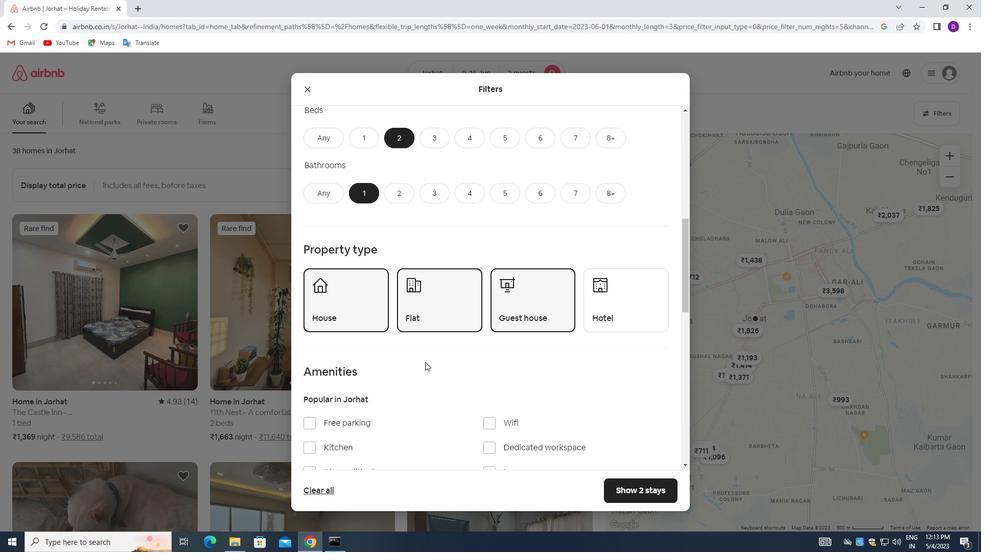 
Action: Mouse moved to (428, 363)
Screenshot: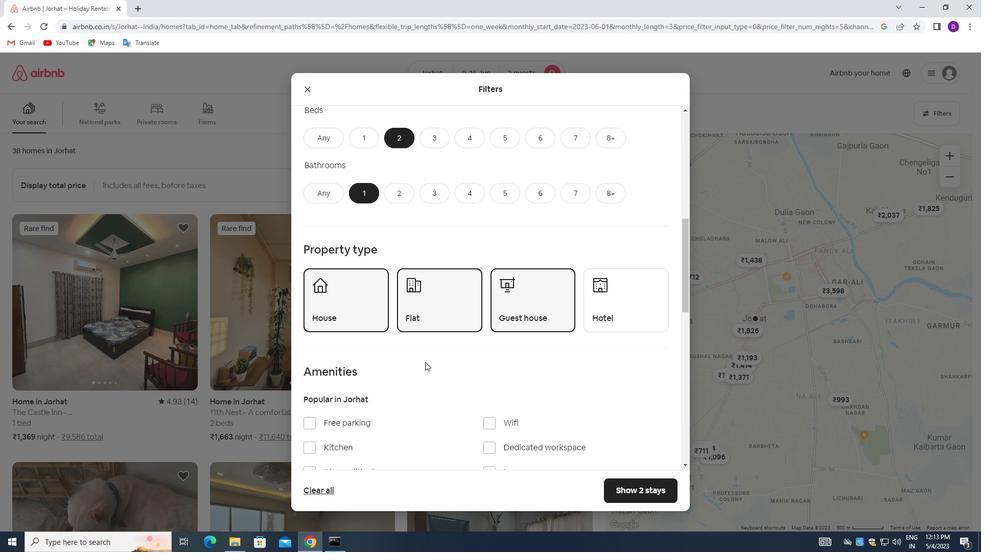 
Action: Mouse scrolled (428, 363) with delta (0, 0)
Screenshot: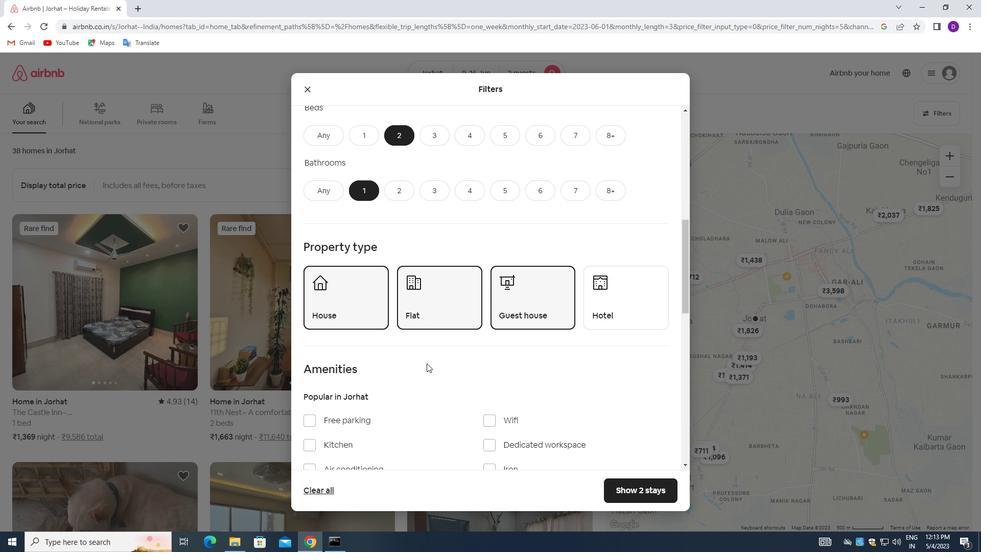 
Action: Mouse moved to (440, 370)
Screenshot: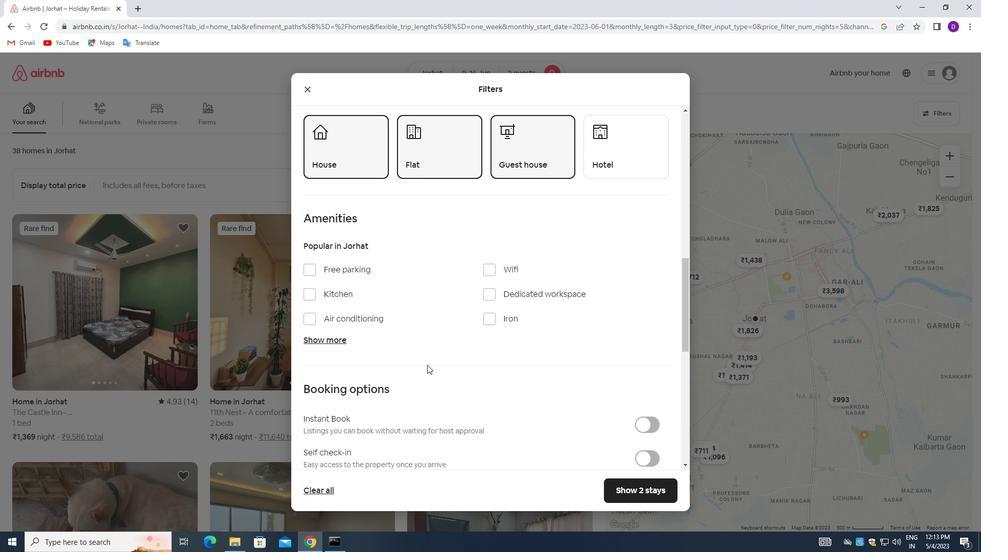 
Action: Mouse scrolled (440, 369) with delta (0, 0)
Screenshot: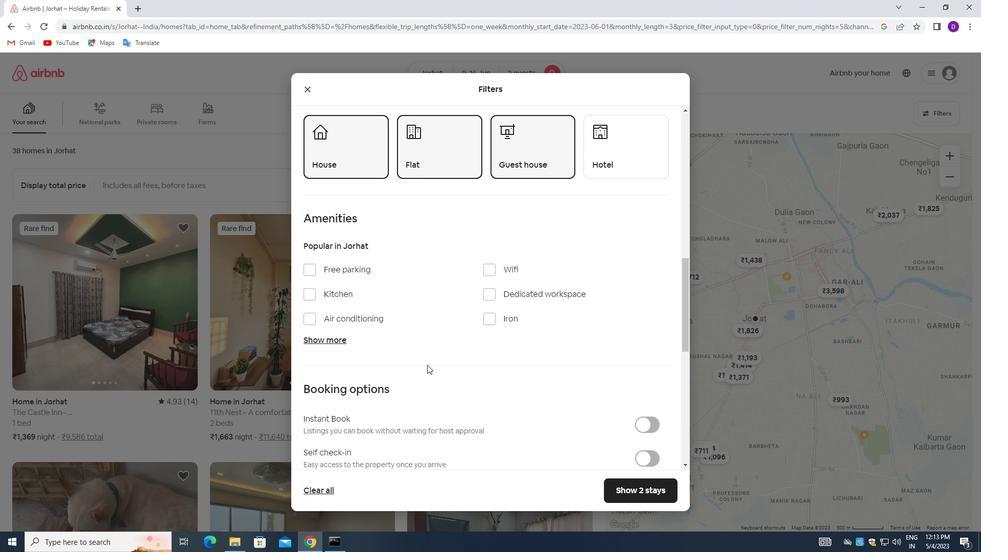
Action: Mouse moved to (444, 372)
Screenshot: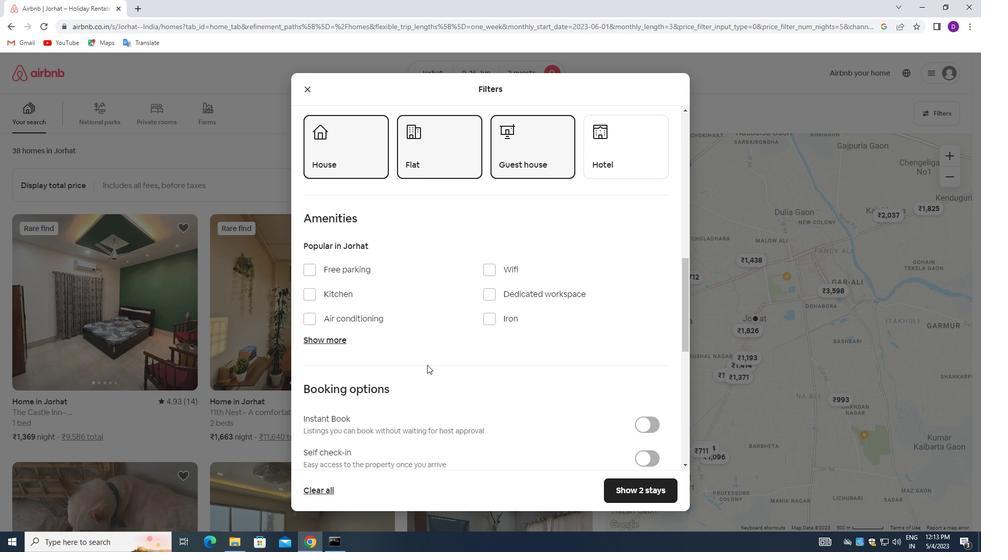 
Action: Mouse scrolled (444, 371) with delta (0, 0)
Screenshot: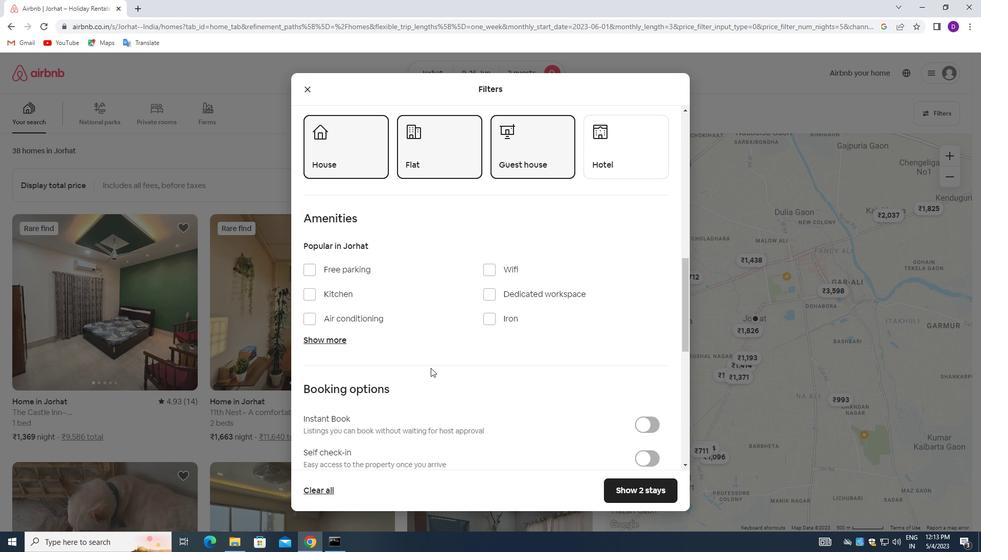 
Action: Mouse moved to (645, 357)
Screenshot: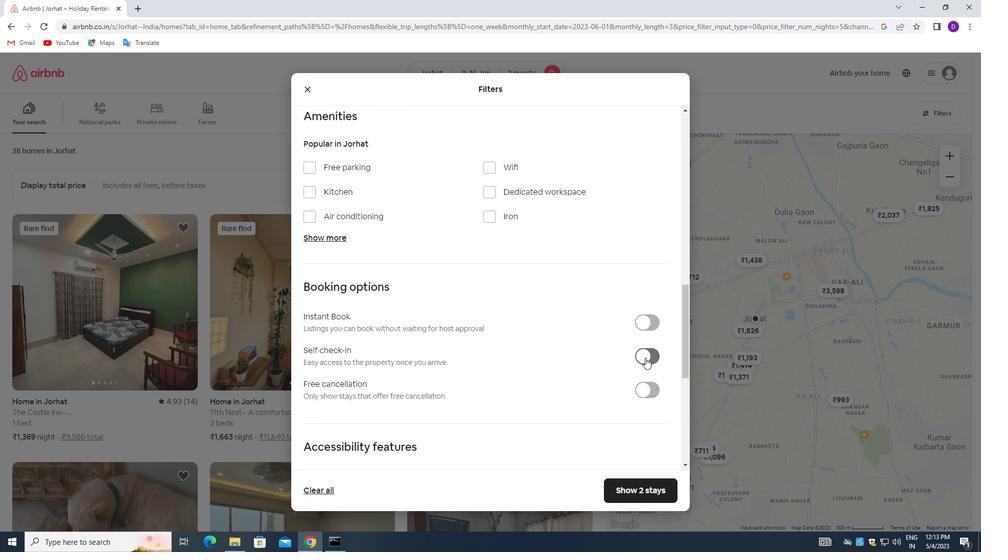 
Action: Mouse pressed left at (645, 357)
Screenshot: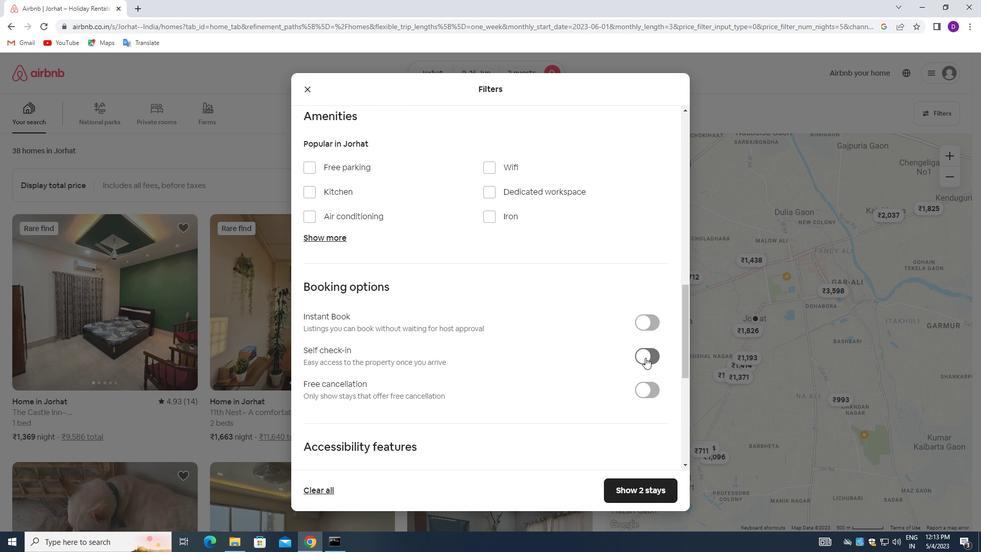 
Action: Mouse moved to (484, 343)
Screenshot: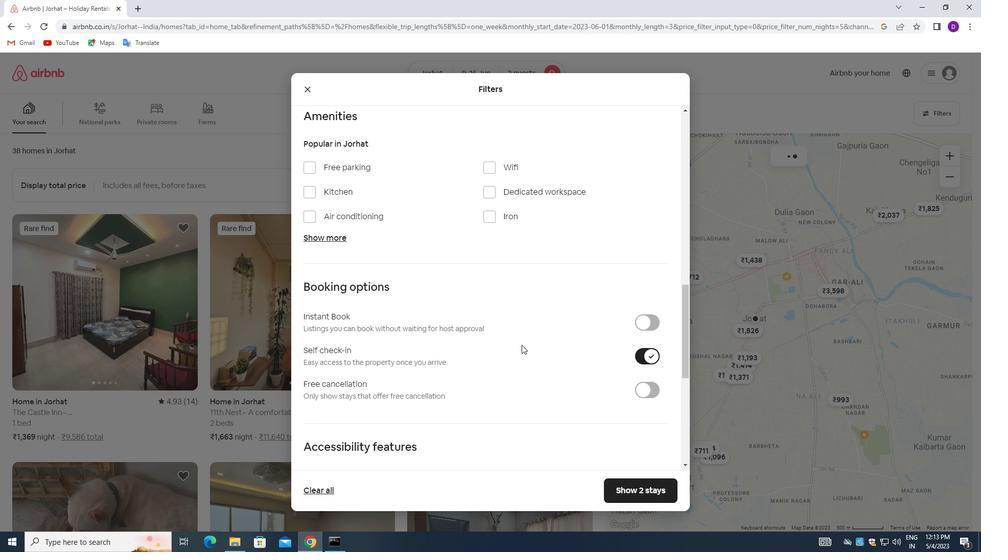 
Action: Mouse scrolled (484, 342) with delta (0, 0)
Screenshot: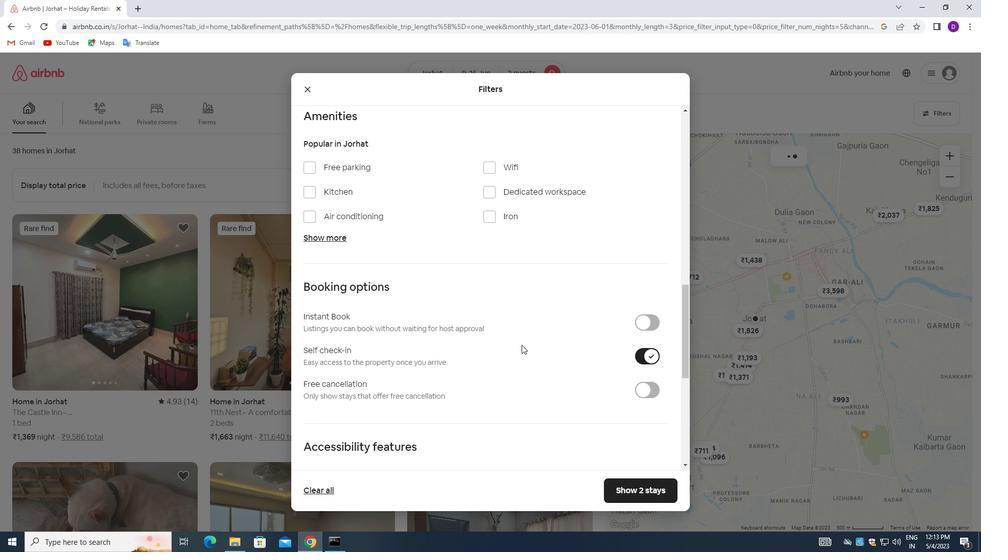 
Action: Mouse moved to (481, 343)
Screenshot: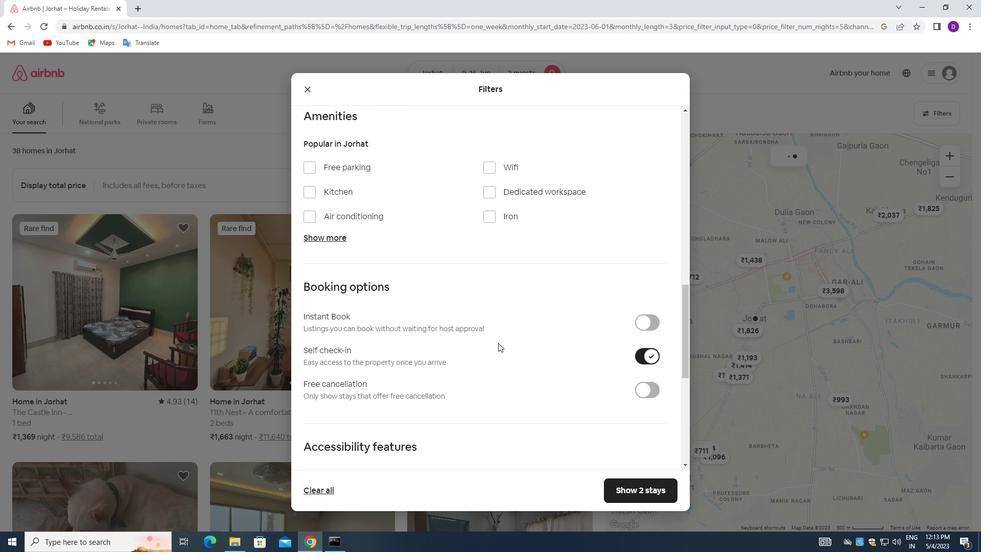 
Action: Mouse scrolled (481, 342) with delta (0, 0)
Screenshot: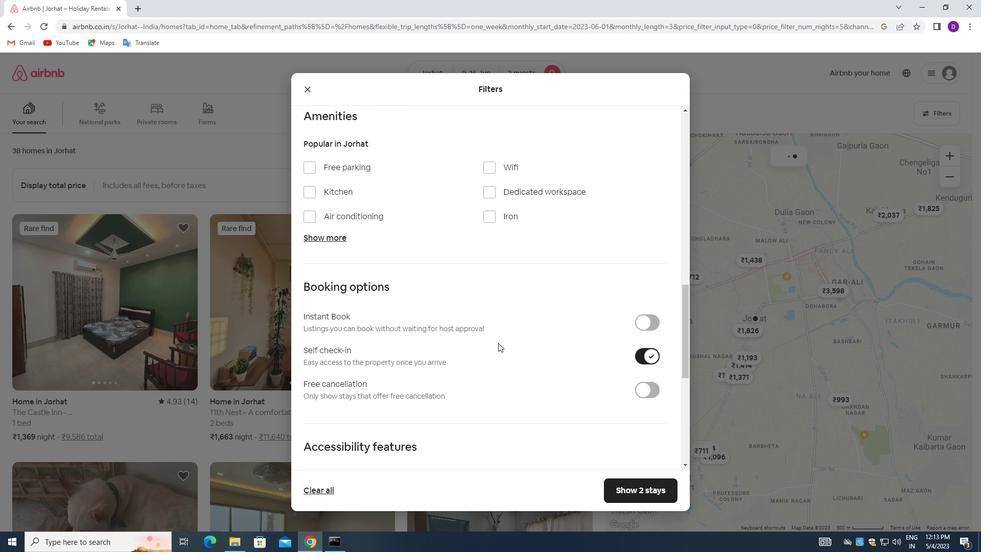 
Action: Mouse moved to (467, 354)
Screenshot: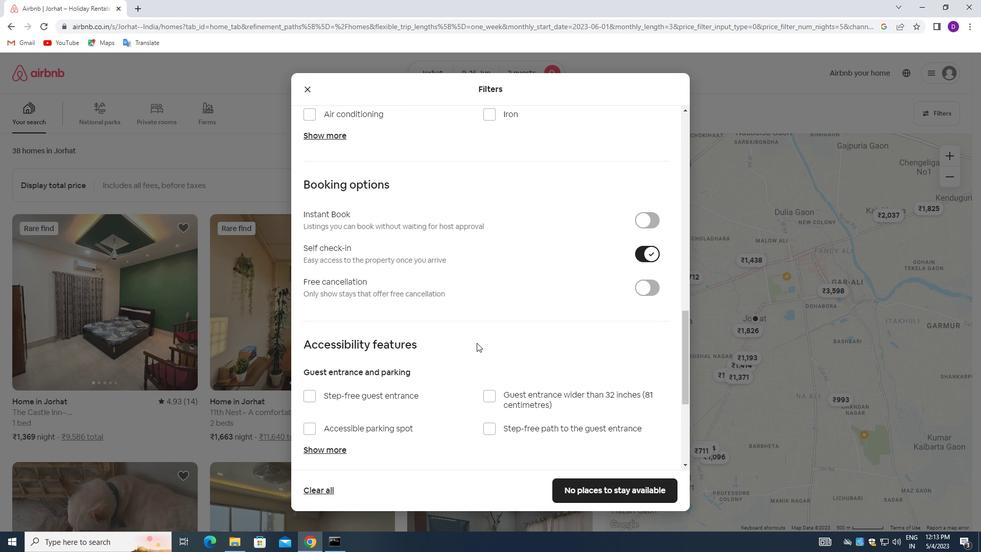 
Action: Mouse scrolled (467, 353) with delta (0, 0)
Screenshot: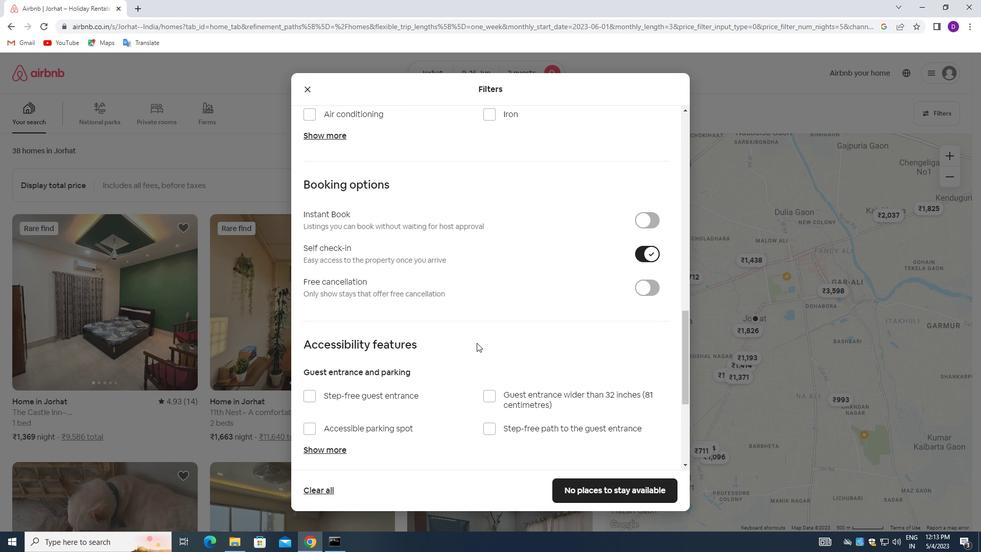 
Action: Mouse moved to (467, 354)
Screenshot: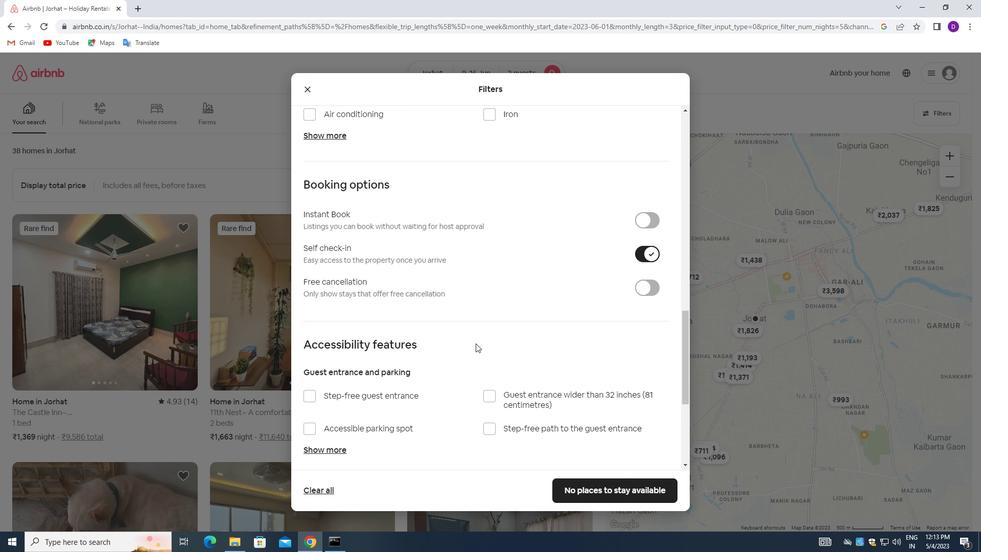 
Action: Mouse scrolled (467, 353) with delta (0, 0)
Screenshot: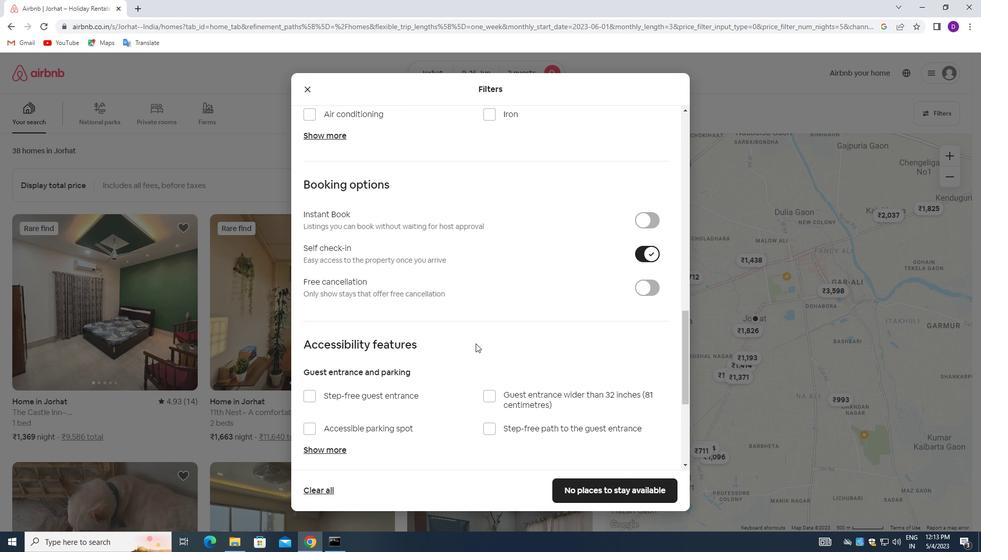 
Action: Mouse moved to (429, 360)
Screenshot: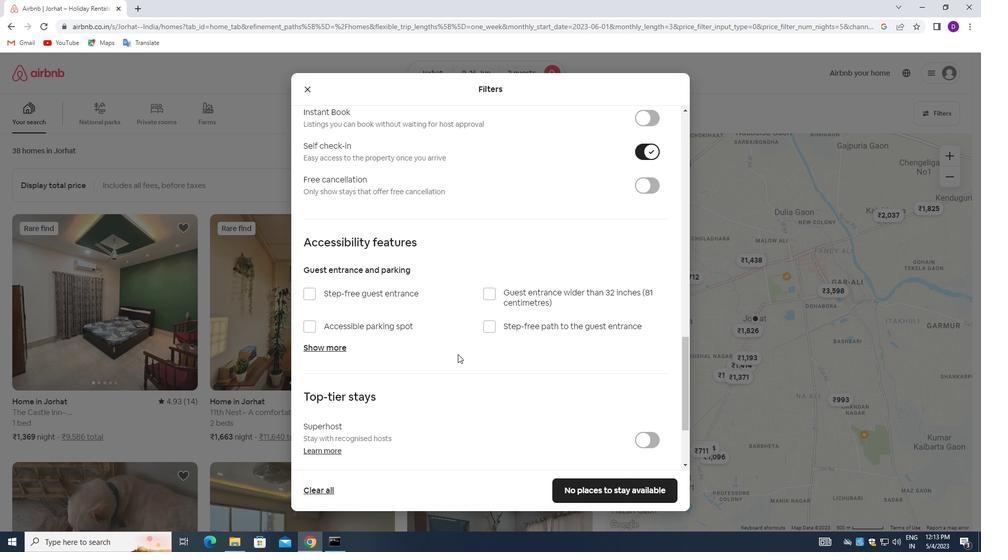
Action: Mouse scrolled (429, 359) with delta (0, 0)
Screenshot: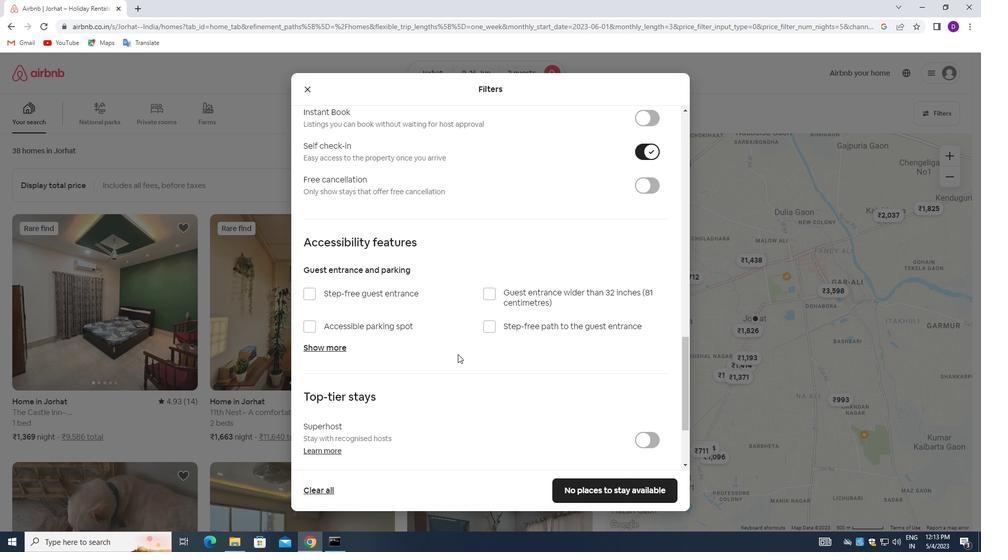 
Action: Mouse moved to (427, 360)
Screenshot: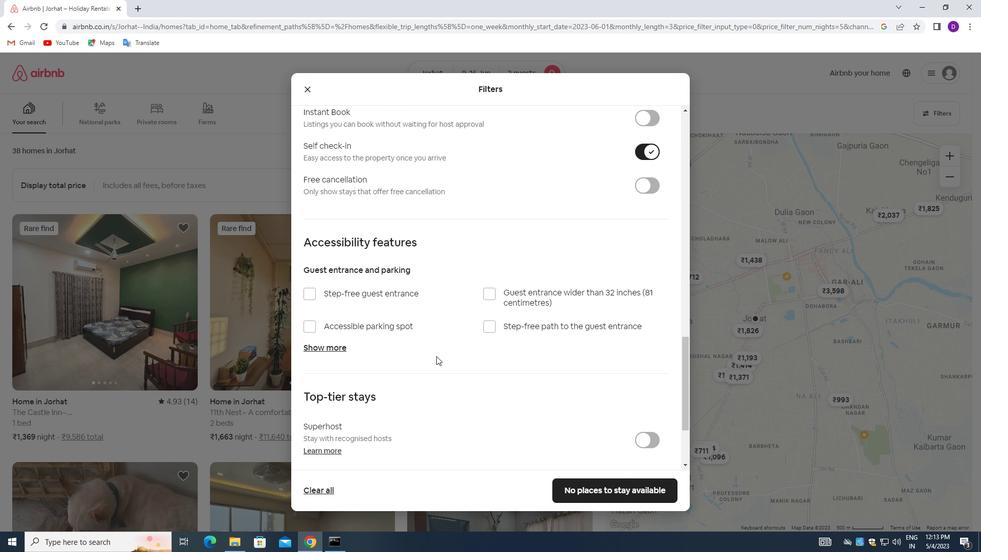 
Action: Mouse scrolled (427, 360) with delta (0, 0)
Screenshot: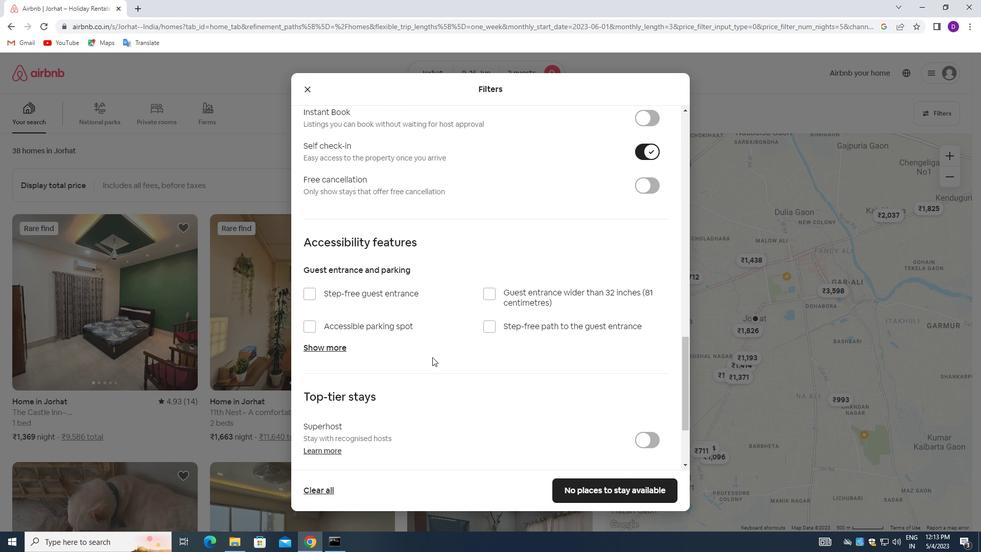 
Action: Mouse moved to (425, 369)
Screenshot: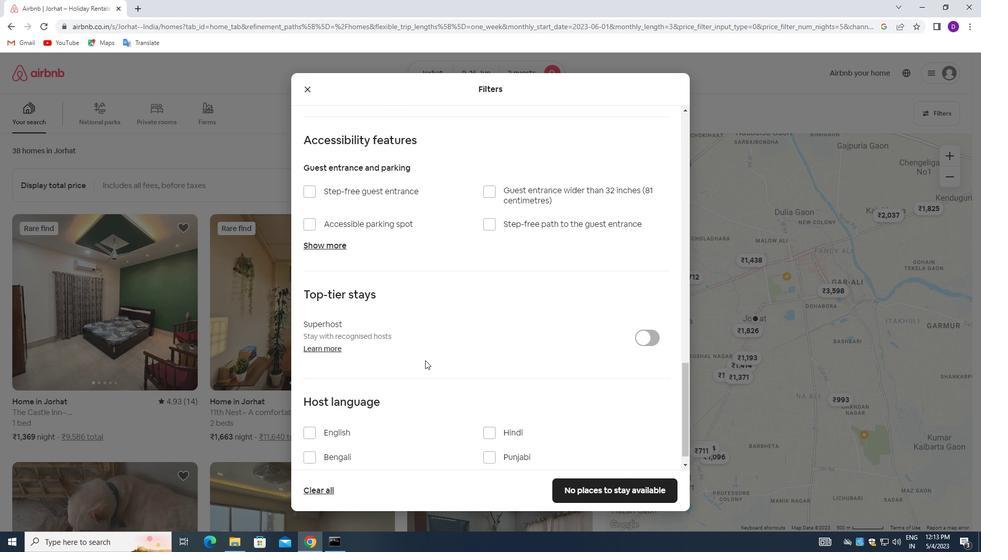 
Action: Mouse scrolled (425, 368) with delta (0, 0)
Screenshot: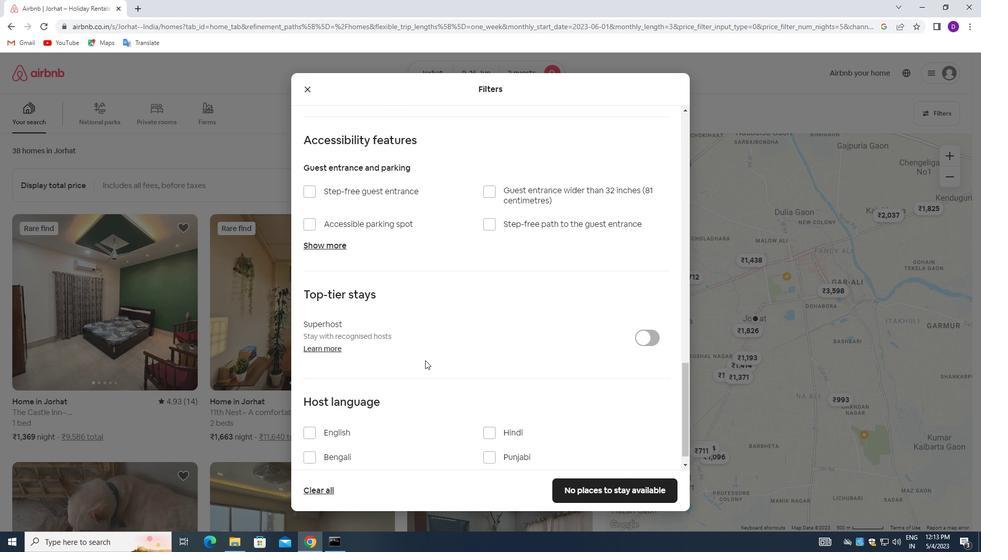 
Action: Mouse moved to (423, 374)
Screenshot: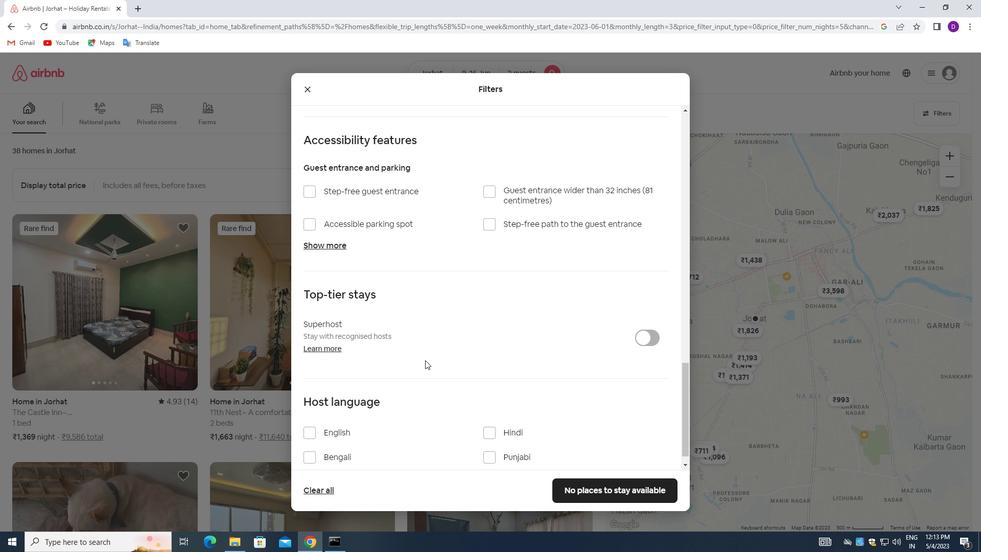 
Action: Mouse scrolled (423, 373) with delta (0, 0)
Screenshot: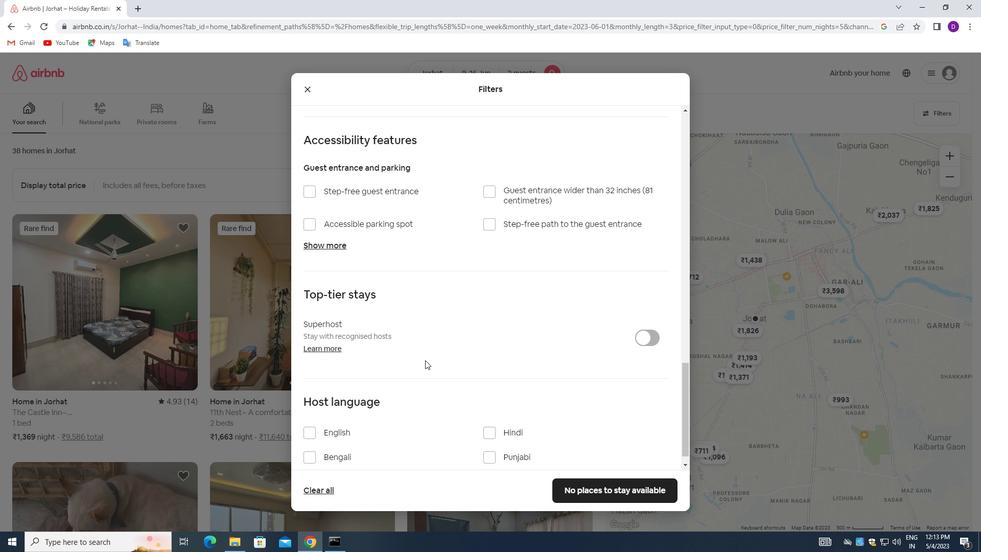 
Action: Mouse moved to (309, 417)
Screenshot: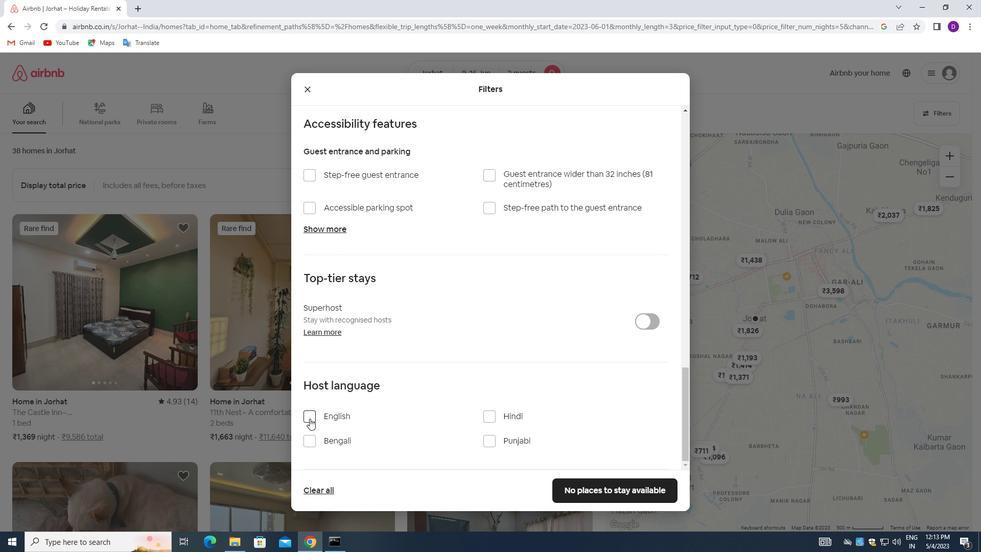 
Action: Mouse pressed left at (309, 417)
Screenshot: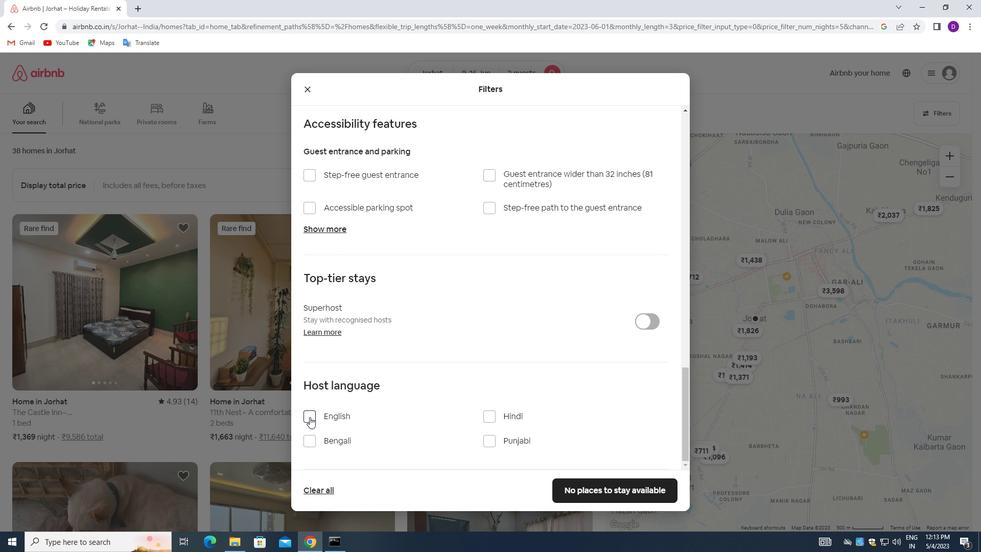 
Action: Mouse moved to (571, 491)
Screenshot: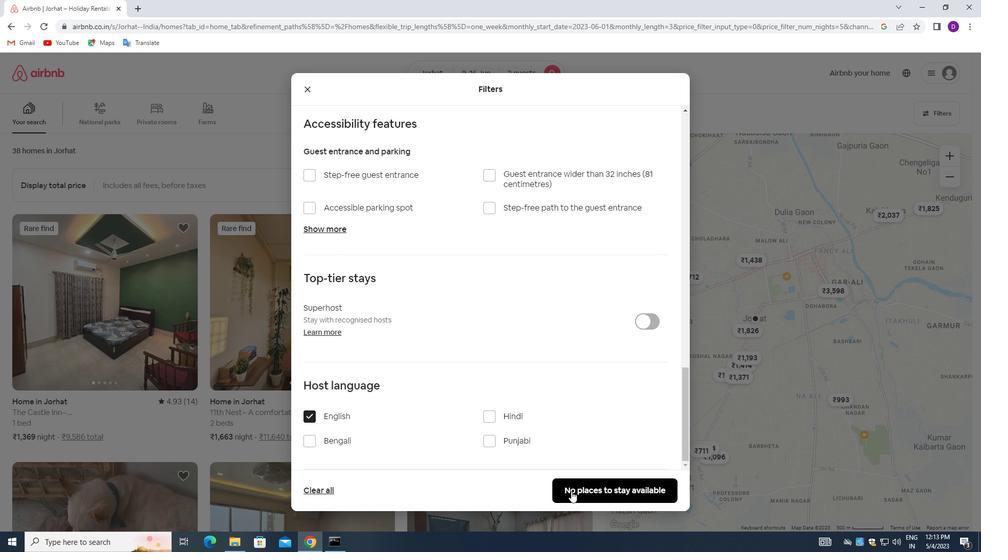 
Action: Mouse pressed left at (571, 491)
Screenshot: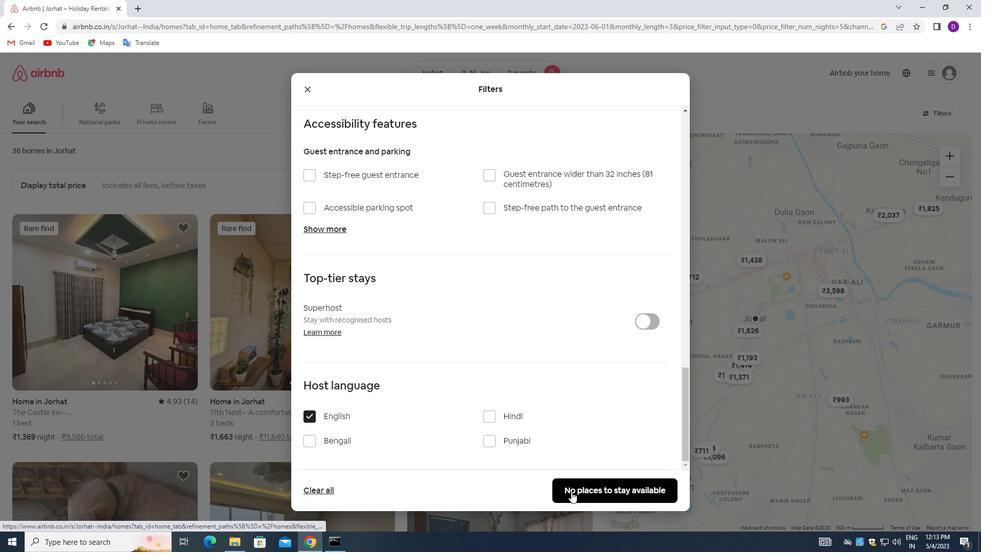 
Action: Mouse moved to (579, 348)
Screenshot: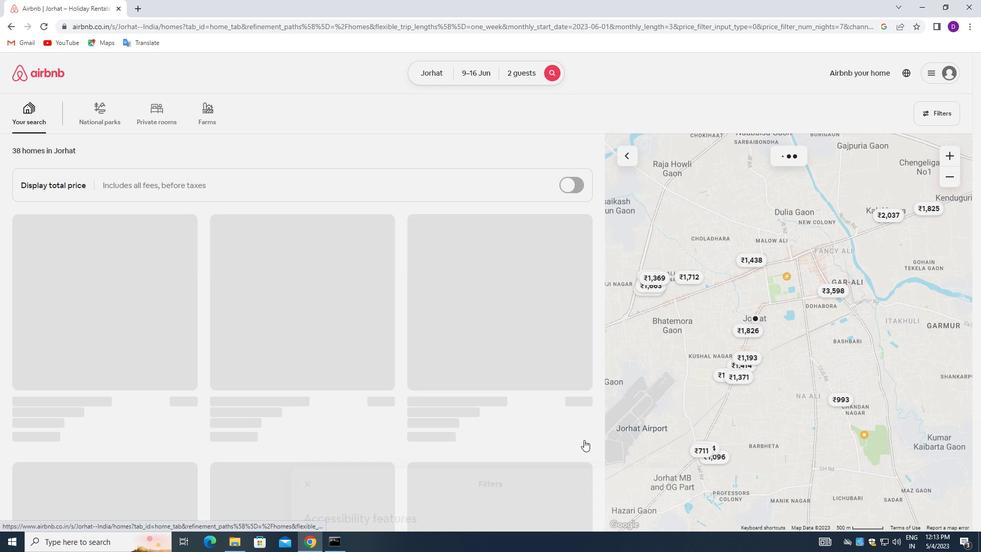 
